 Task: In the sheet Budget Analysis ToolFont size of heading  18 Font style of dataoswald 'Font size of data '9 Alignment of headline & dataAlign center.   Fill color in heading, Red Font color of dataIn the sheet   Turbo Sales   book
Action: Mouse moved to (368, 371)
Screenshot: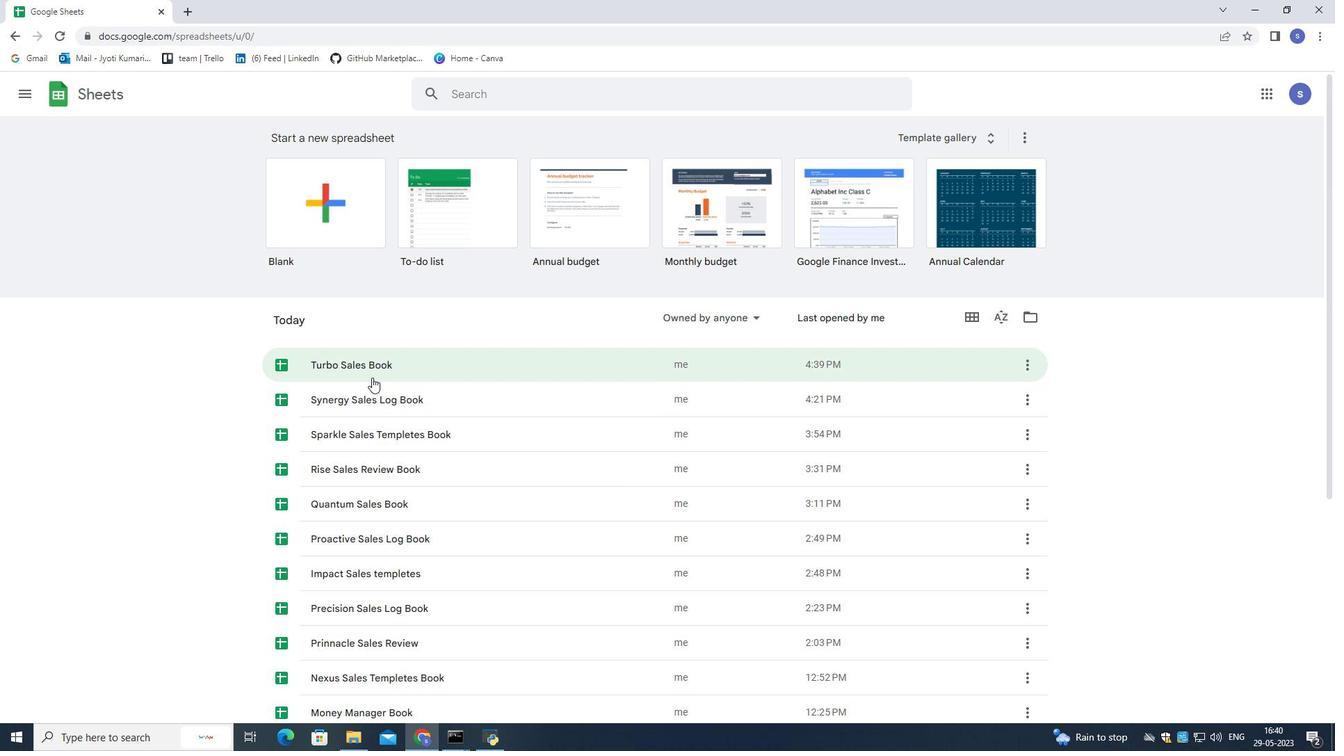 
Action: Mouse pressed left at (368, 371)
Screenshot: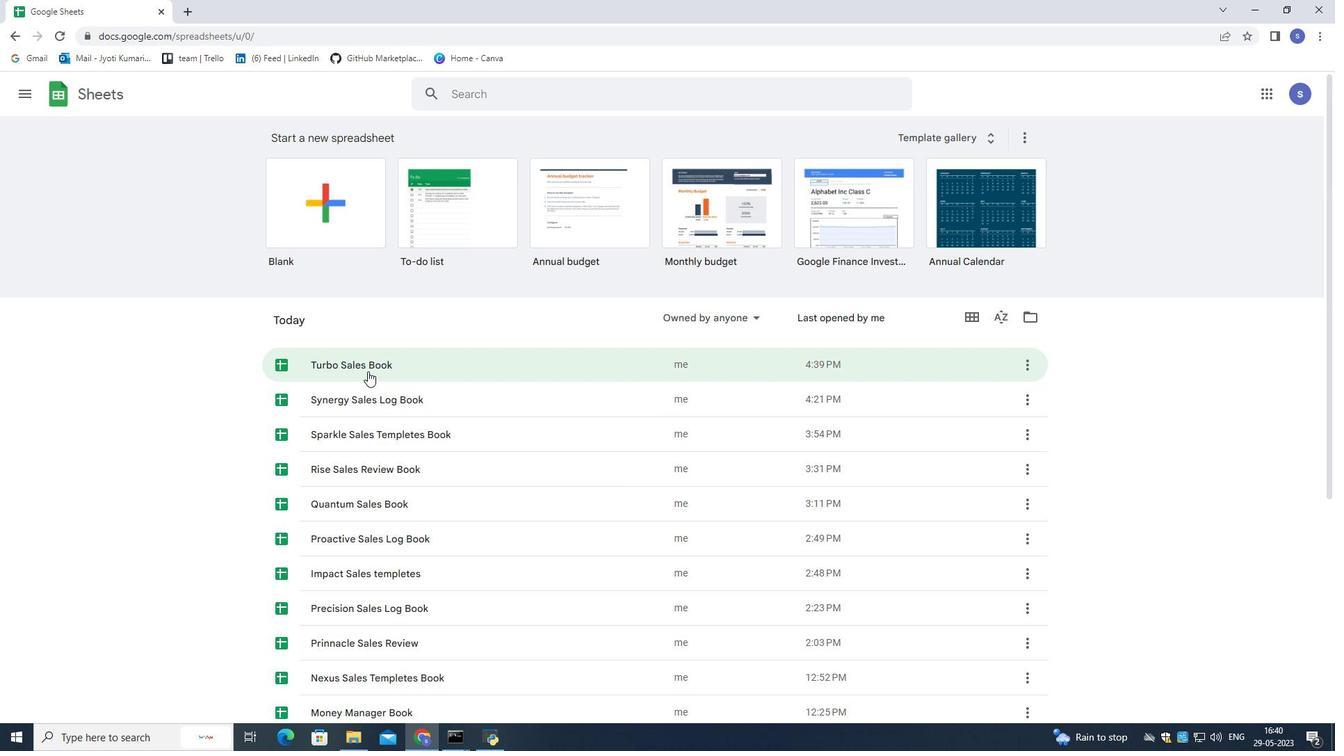 
Action: Mouse moved to (404, 196)
Screenshot: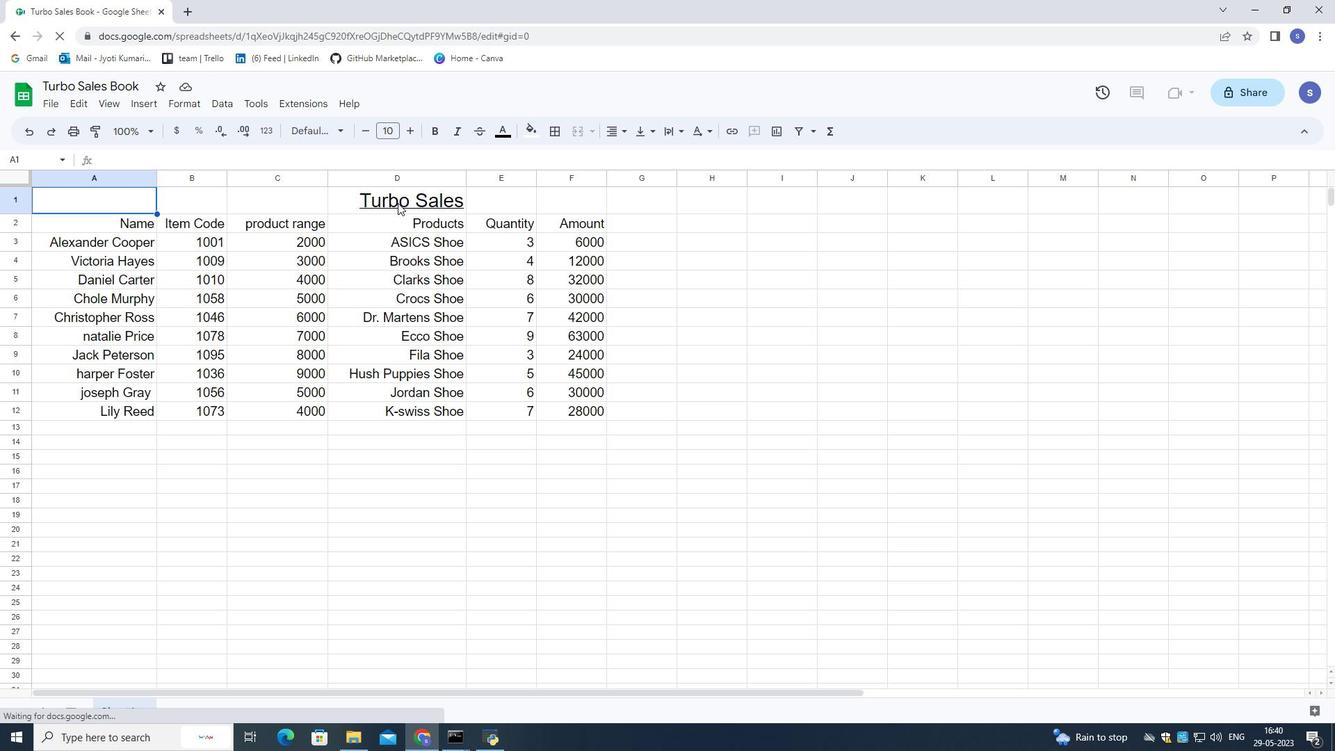 
Action: Mouse pressed left at (404, 196)
Screenshot: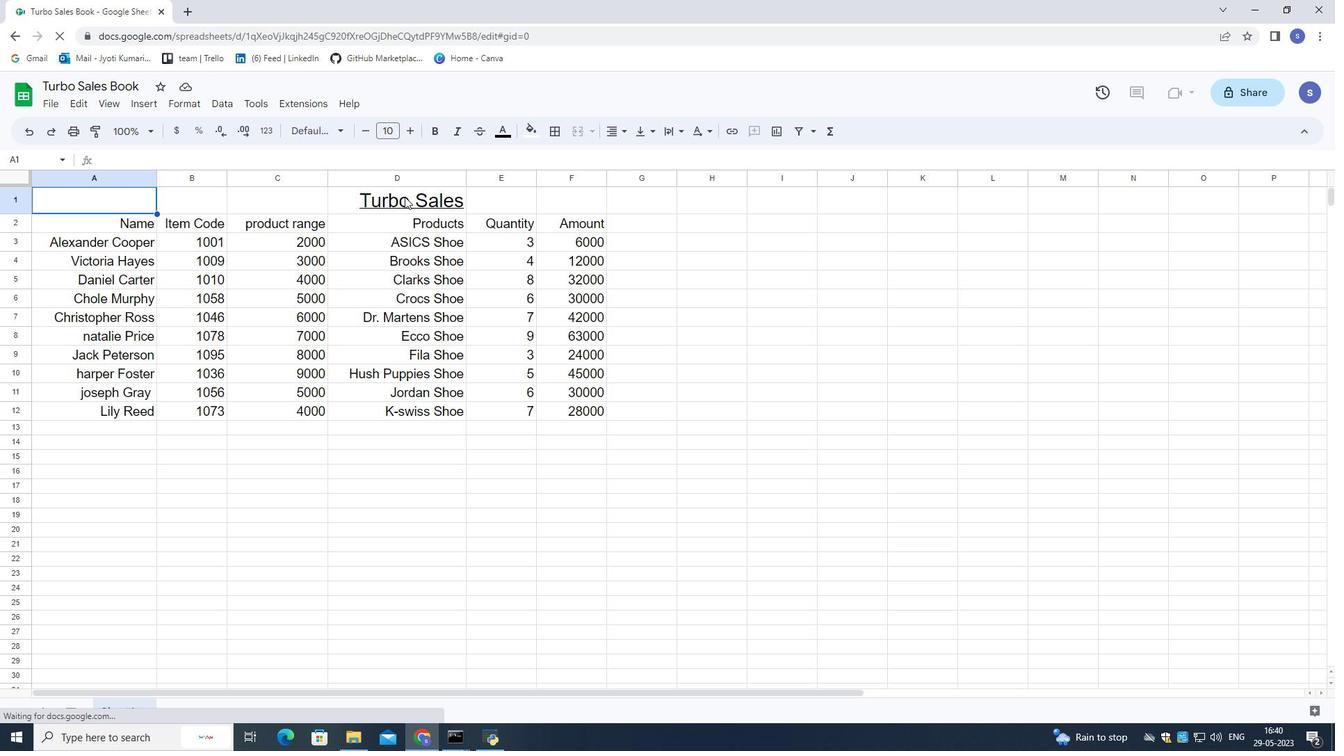 
Action: Mouse pressed left at (404, 196)
Screenshot: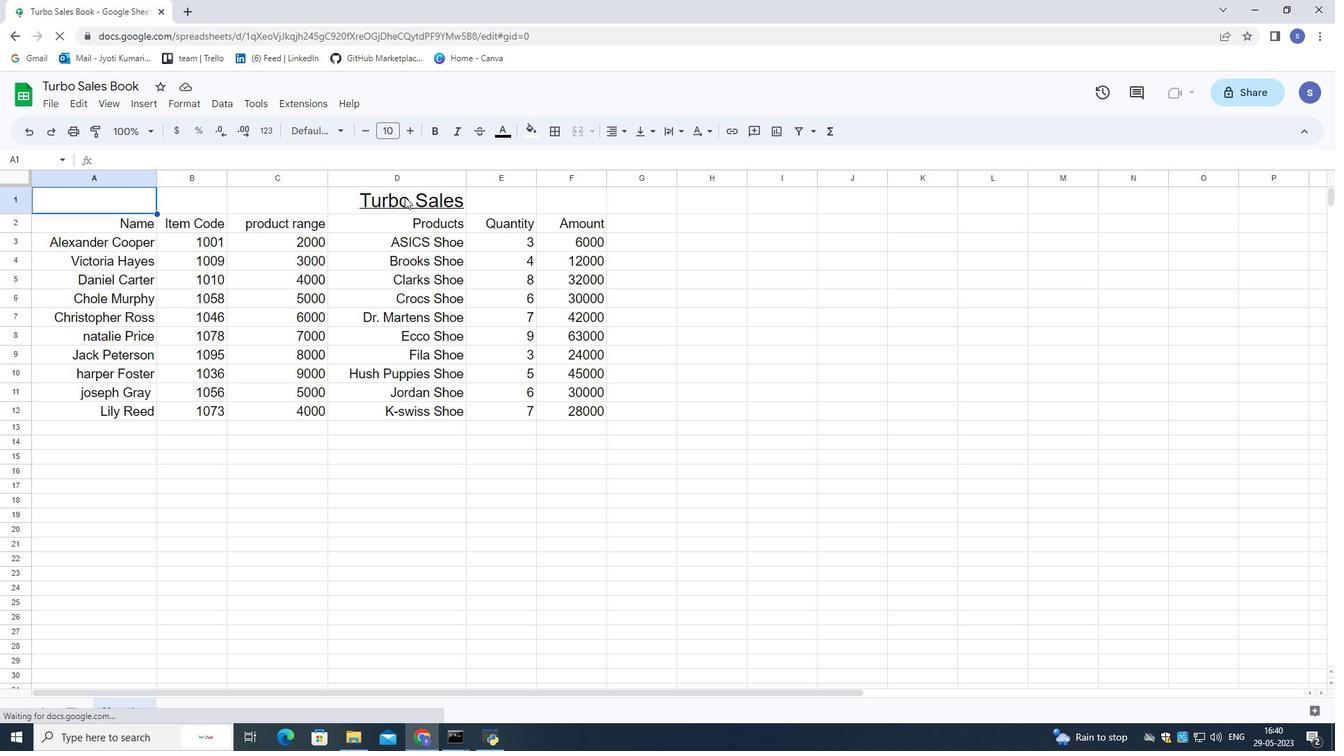 
Action: Mouse pressed left at (404, 196)
Screenshot: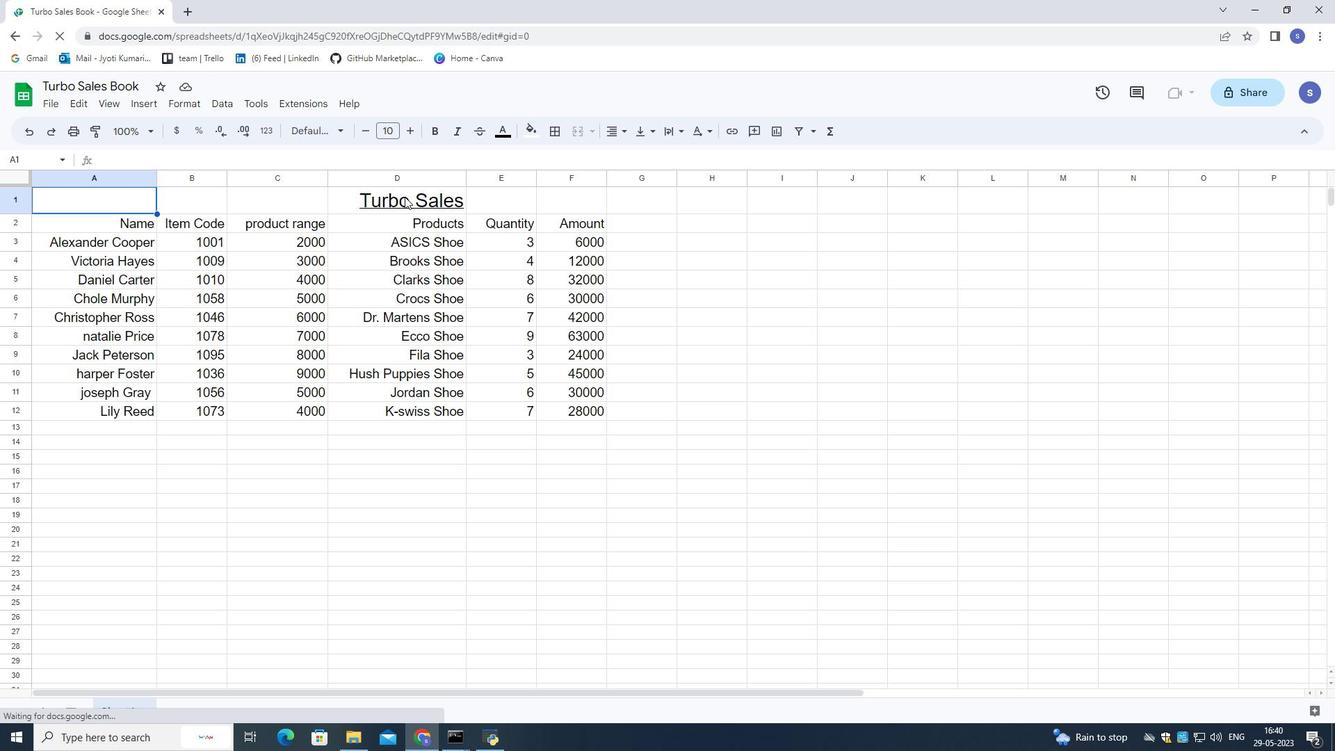 
Action: Mouse pressed left at (404, 196)
Screenshot: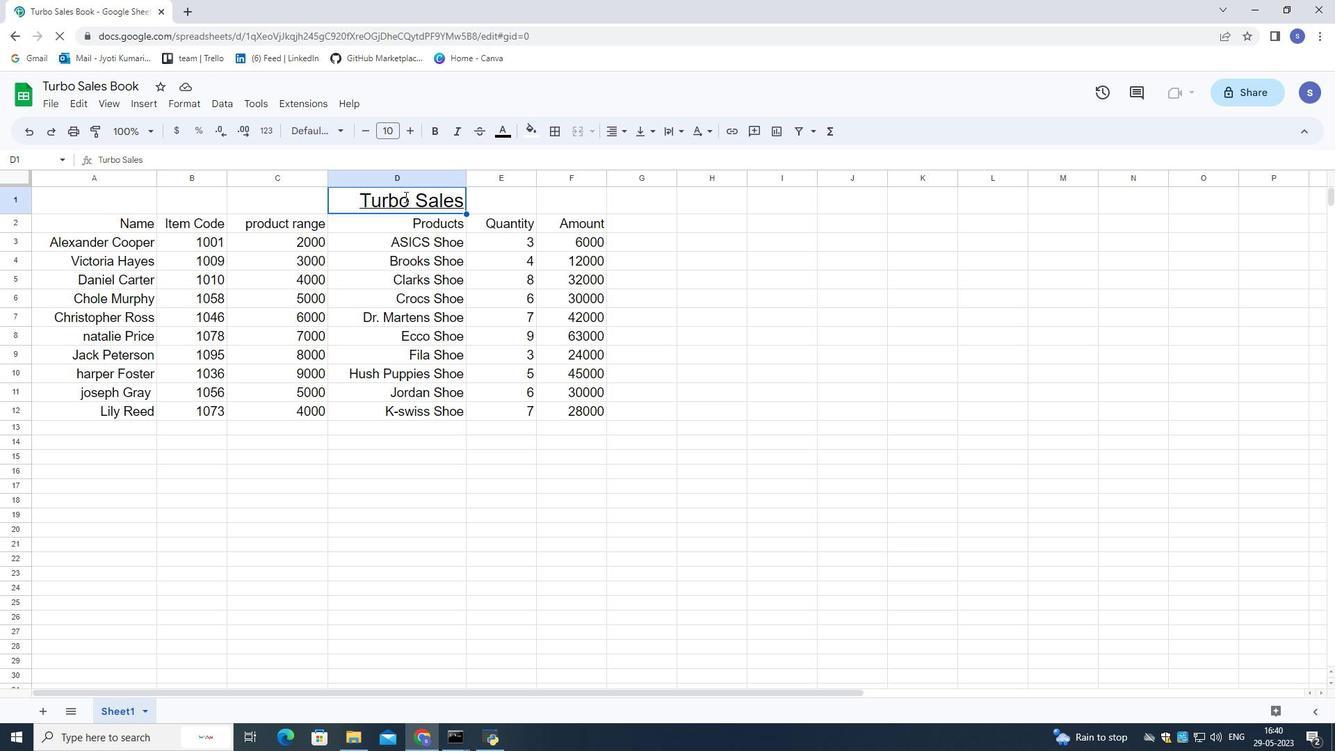 
Action: Mouse moved to (364, 126)
Screenshot: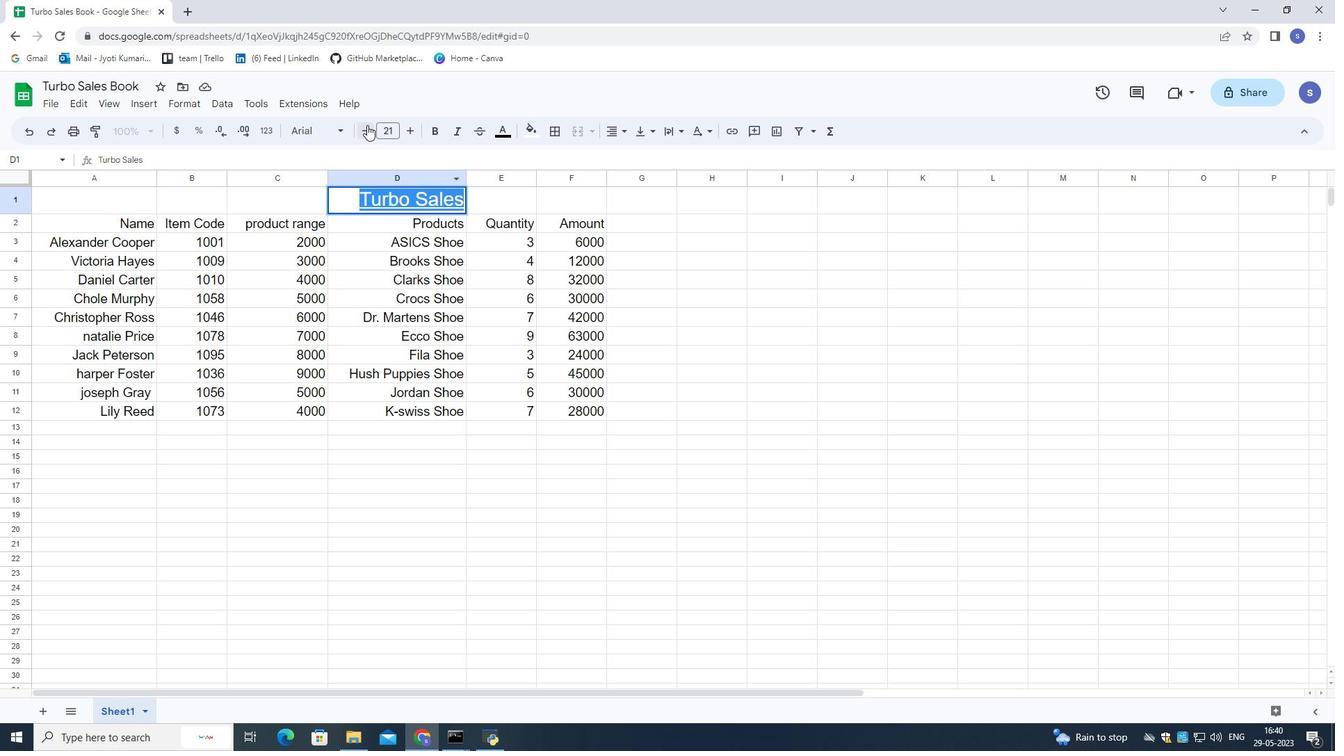 
Action: Mouse pressed left at (364, 126)
Screenshot: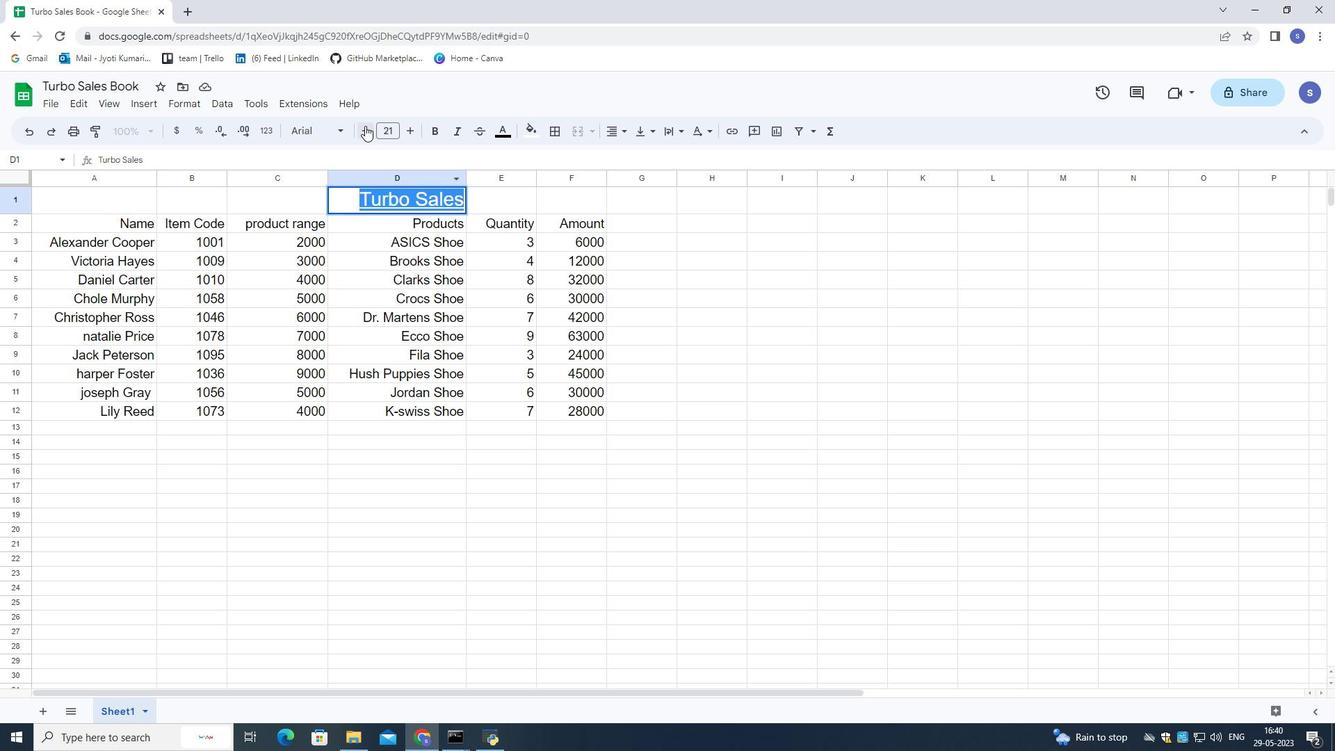 
Action: Mouse pressed left at (364, 126)
Screenshot: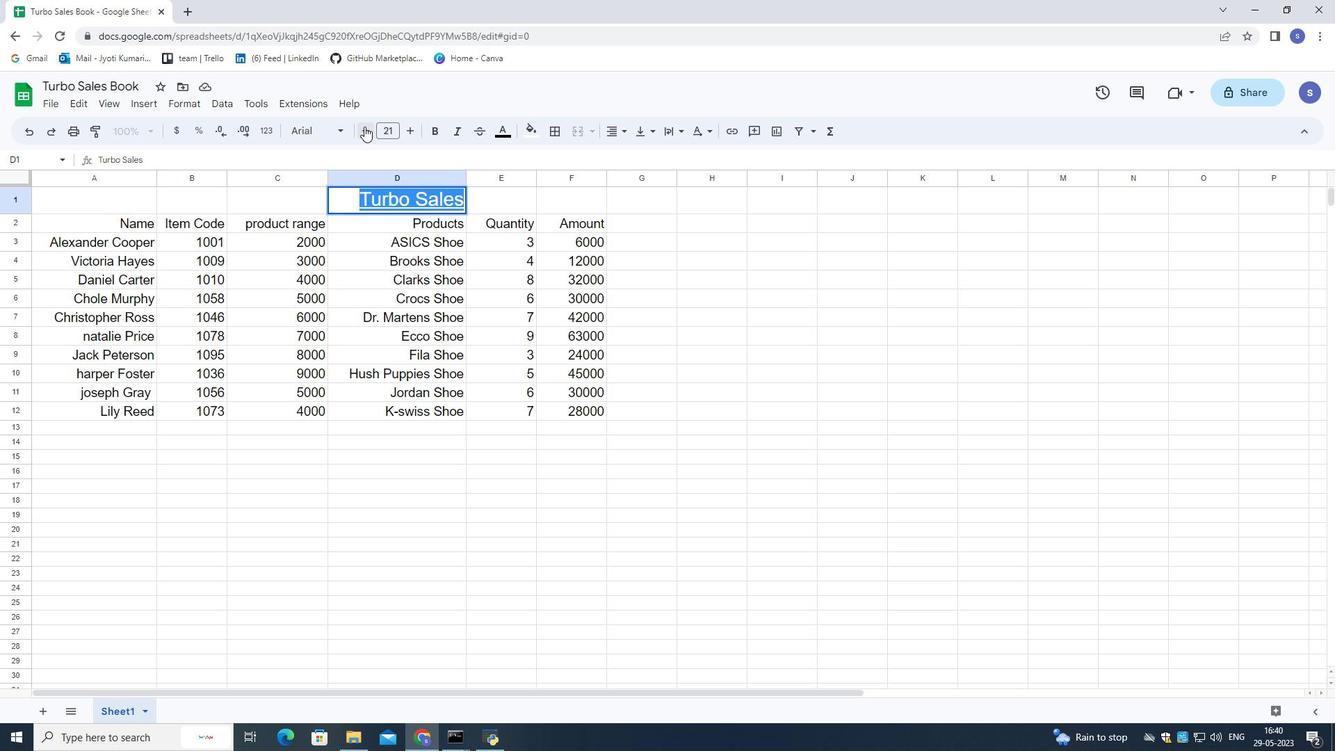 
Action: Mouse moved to (364, 127)
Screenshot: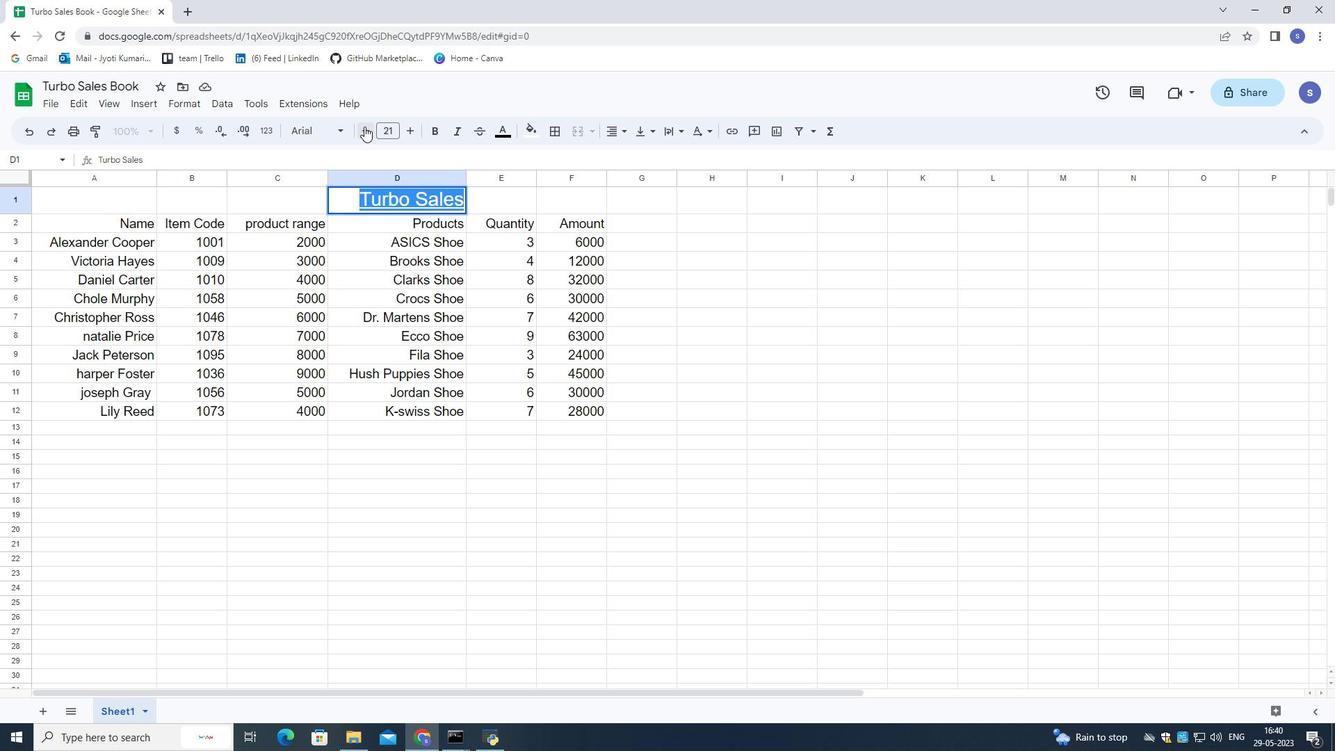 
Action: Mouse pressed left at (364, 127)
Screenshot: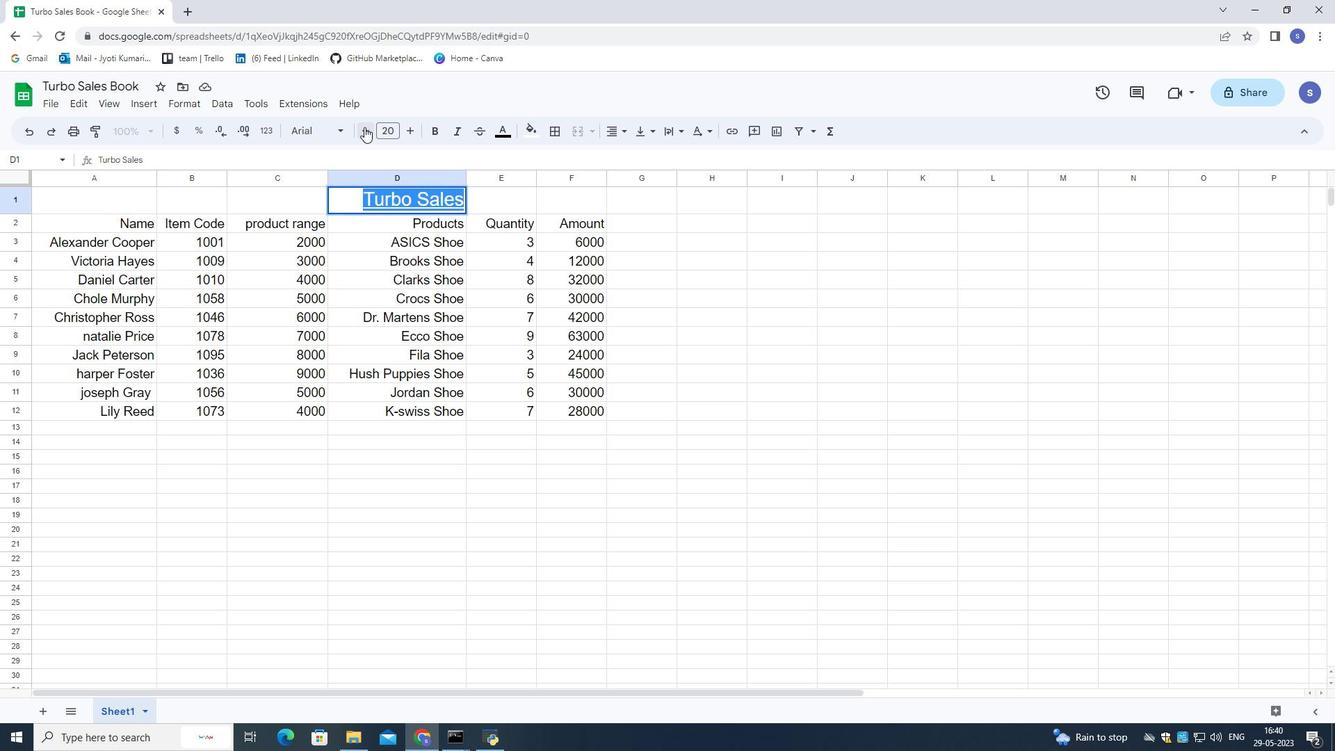
Action: Mouse moved to (364, 127)
Screenshot: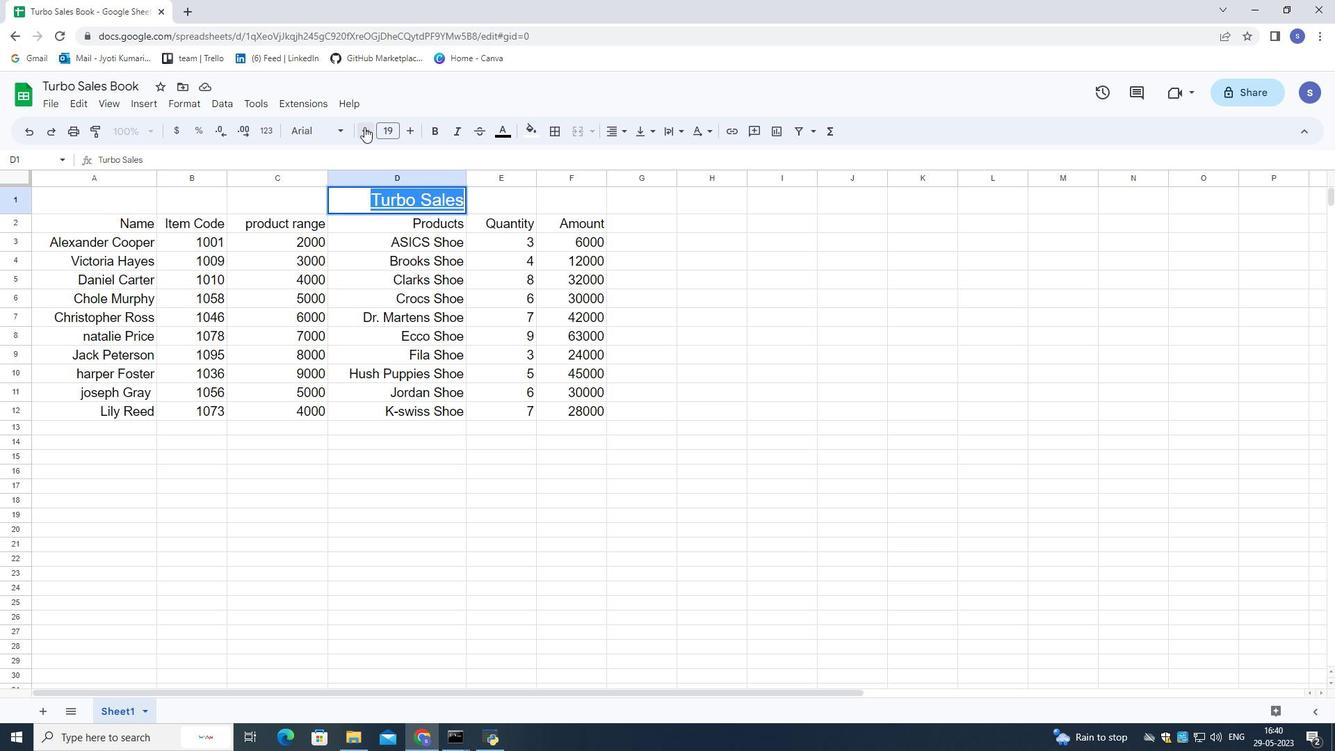 
Action: Mouse pressed left at (364, 127)
Screenshot: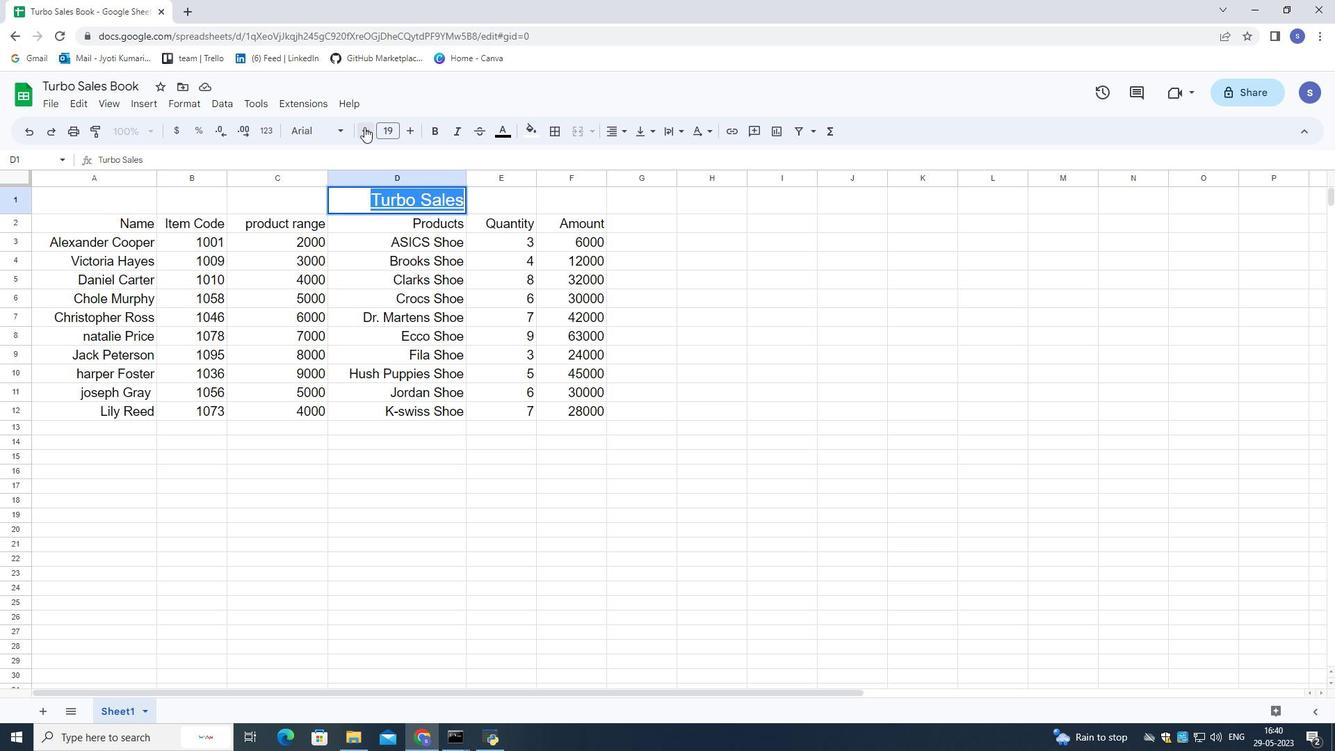 
Action: Mouse moved to (331, 126)
Screenshot: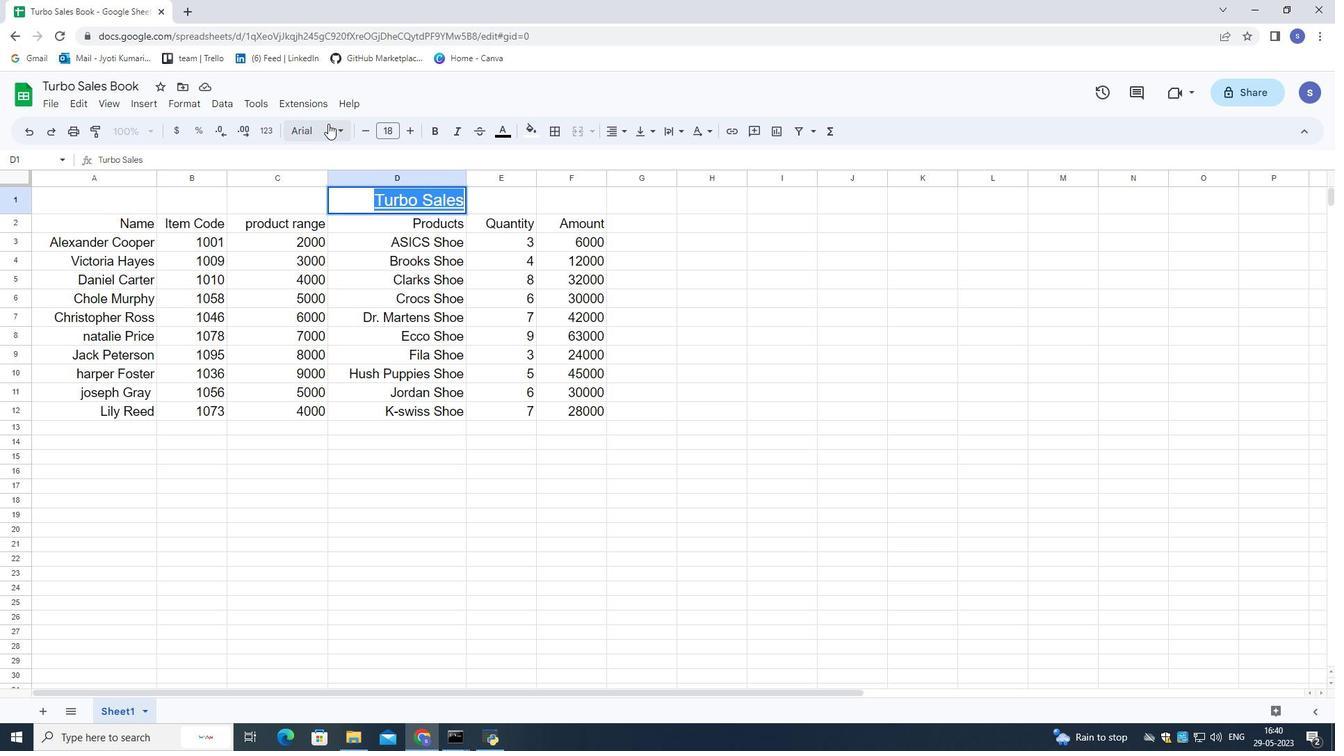 
Action: Mouse pressed left at (331, 126)
Screenshot: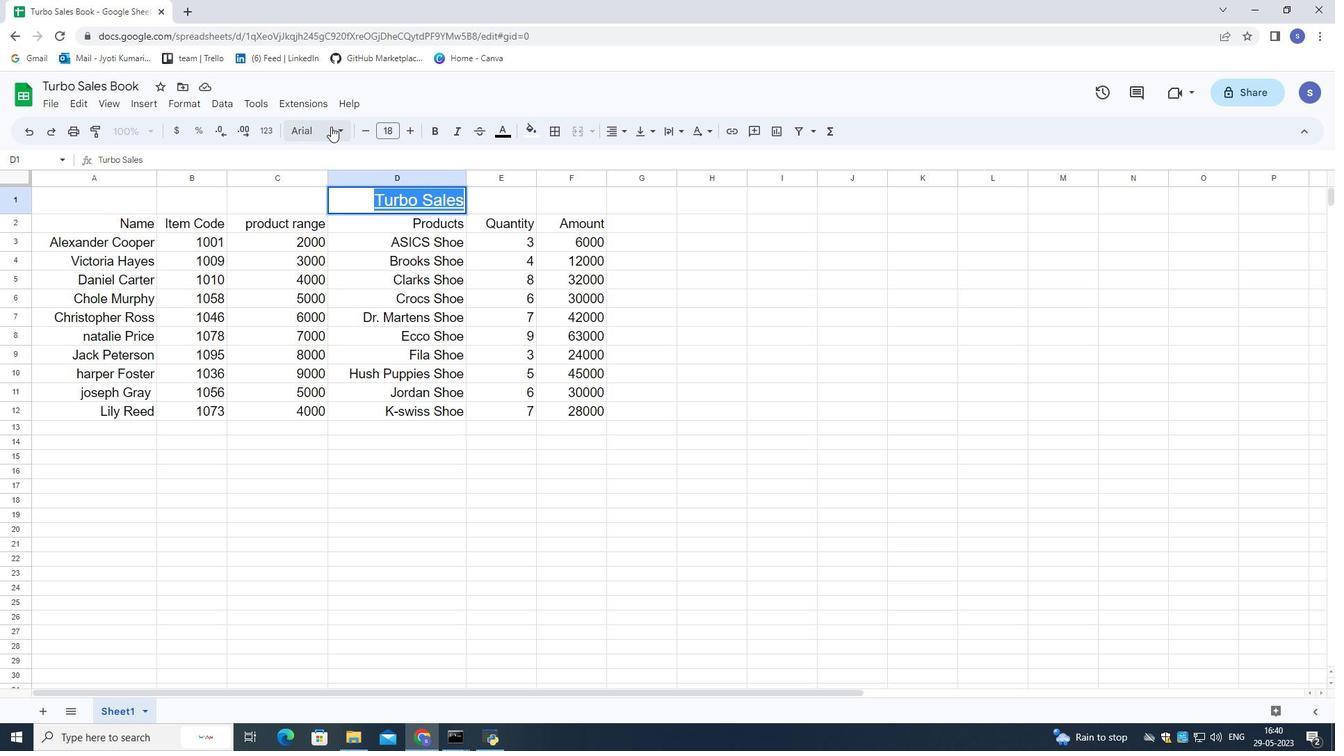
Action: Mouse moved to (526, 270)
Screenshot: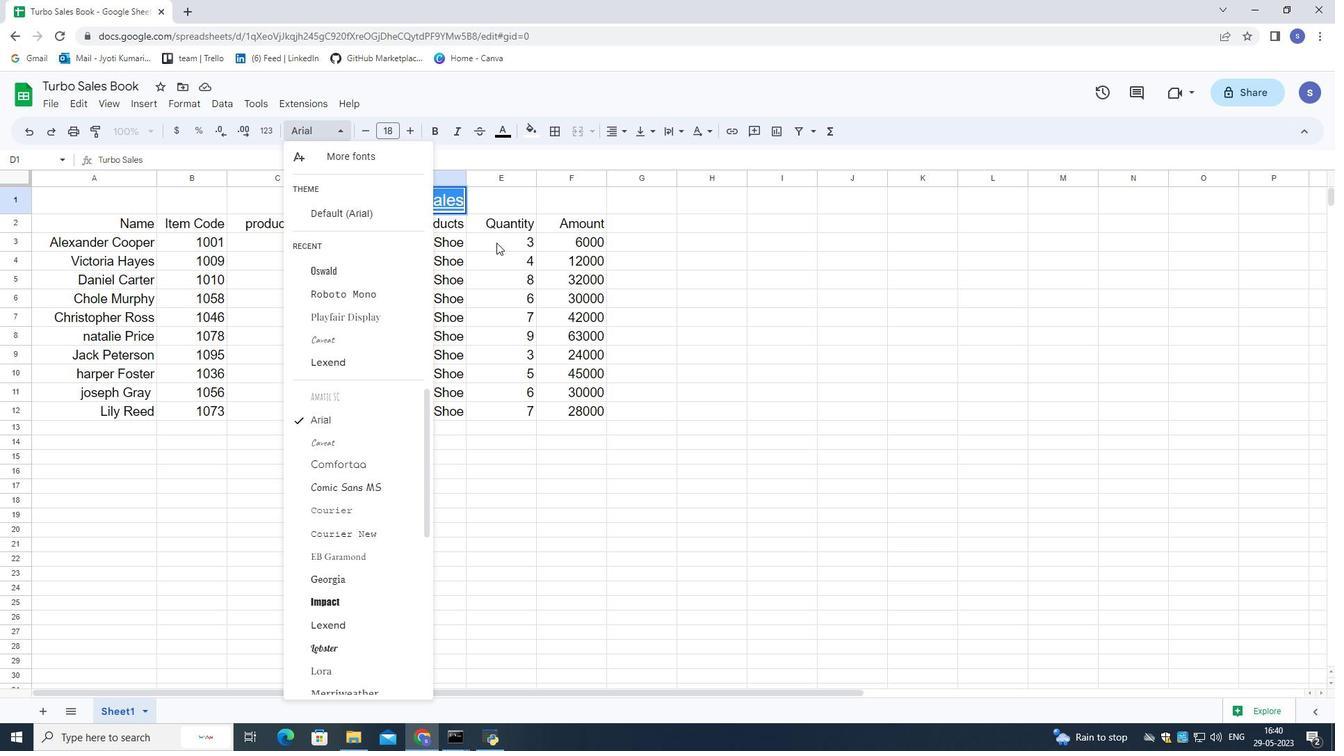 
Action: Mouse pressed left at (526, 270)
Screenshot: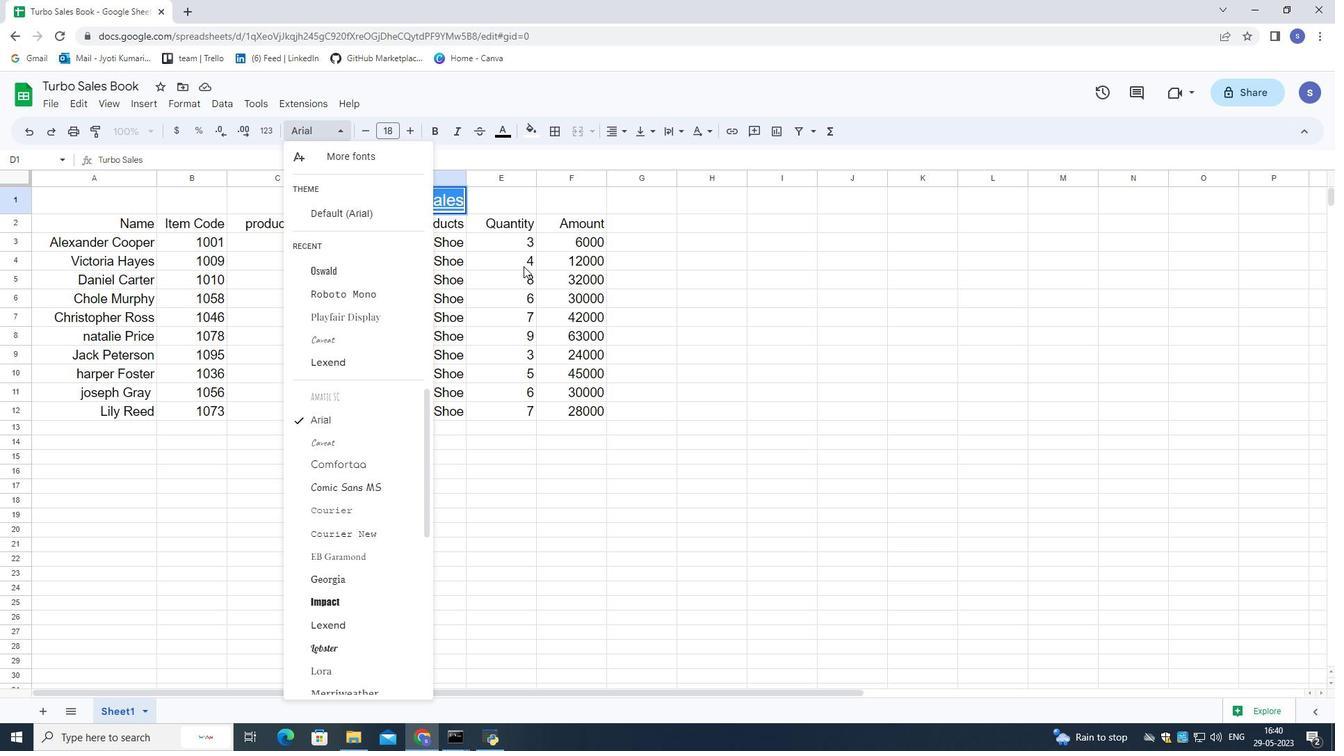 
Action: Mouse moved to (74, 220)
Screenshot: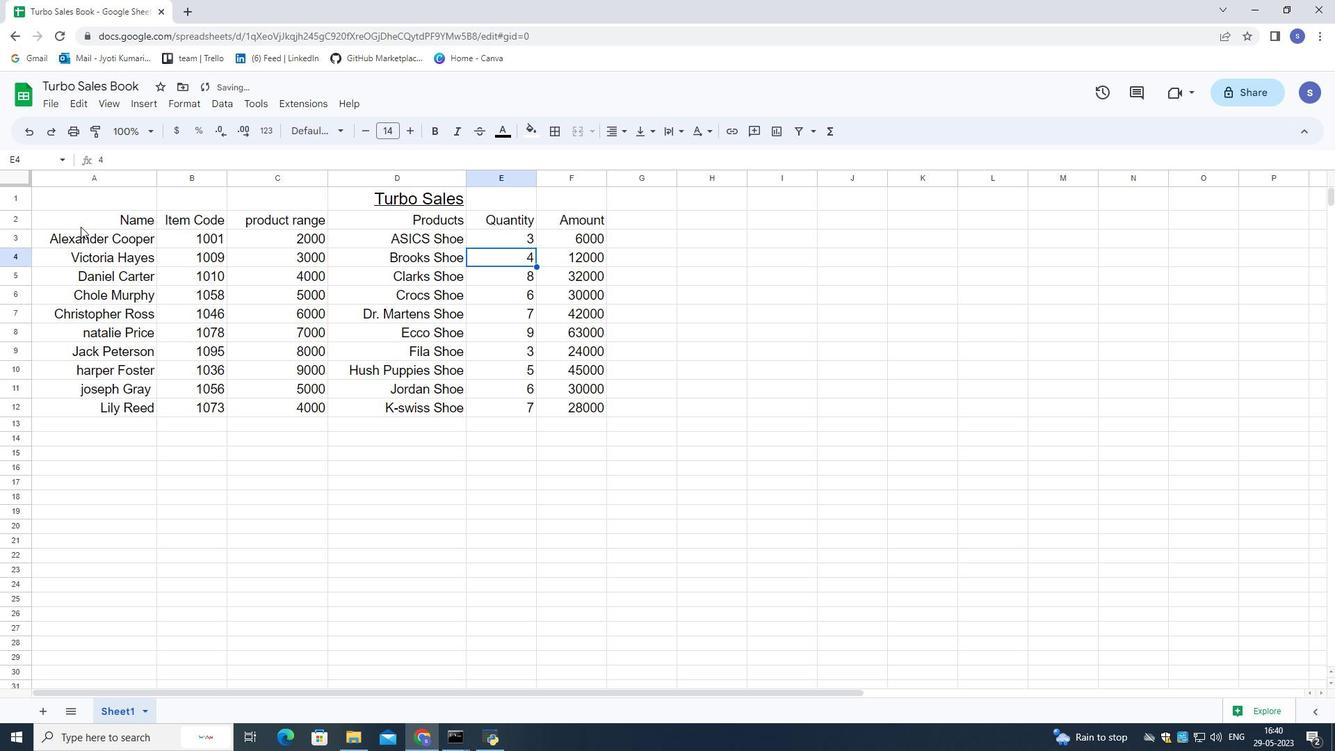 
Action: Mouse pressed left at (74, 220)
Screenshot: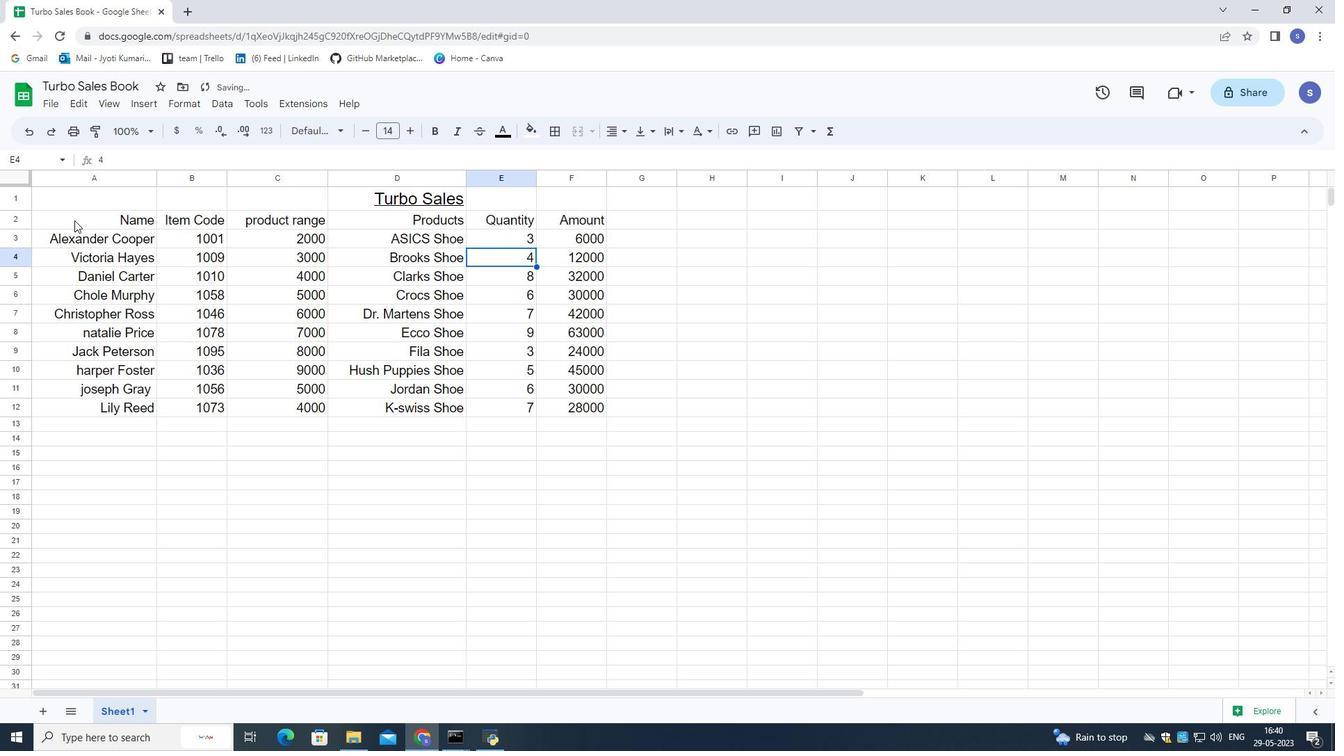 
Action: Mouse moved to (315, 133)
Screenshot: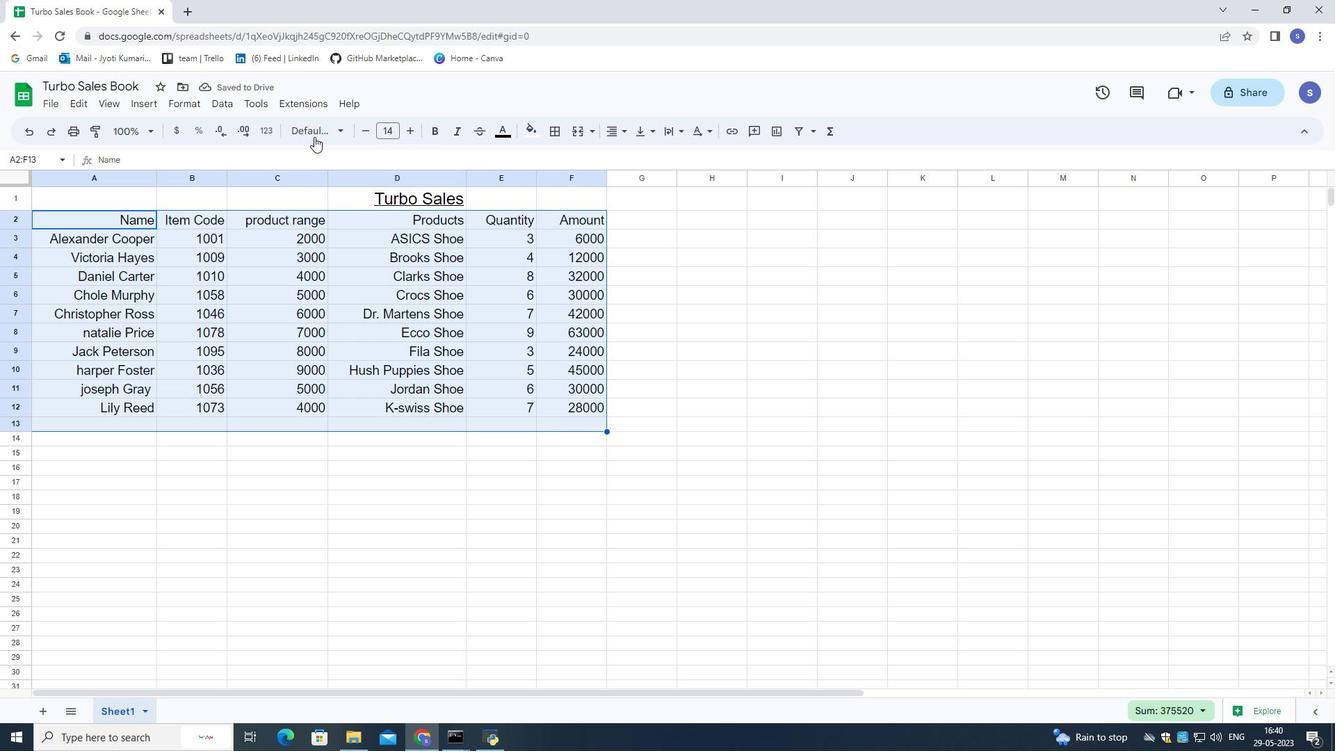 
Action: Mouse pressed left at (315, 133)
Screenshot: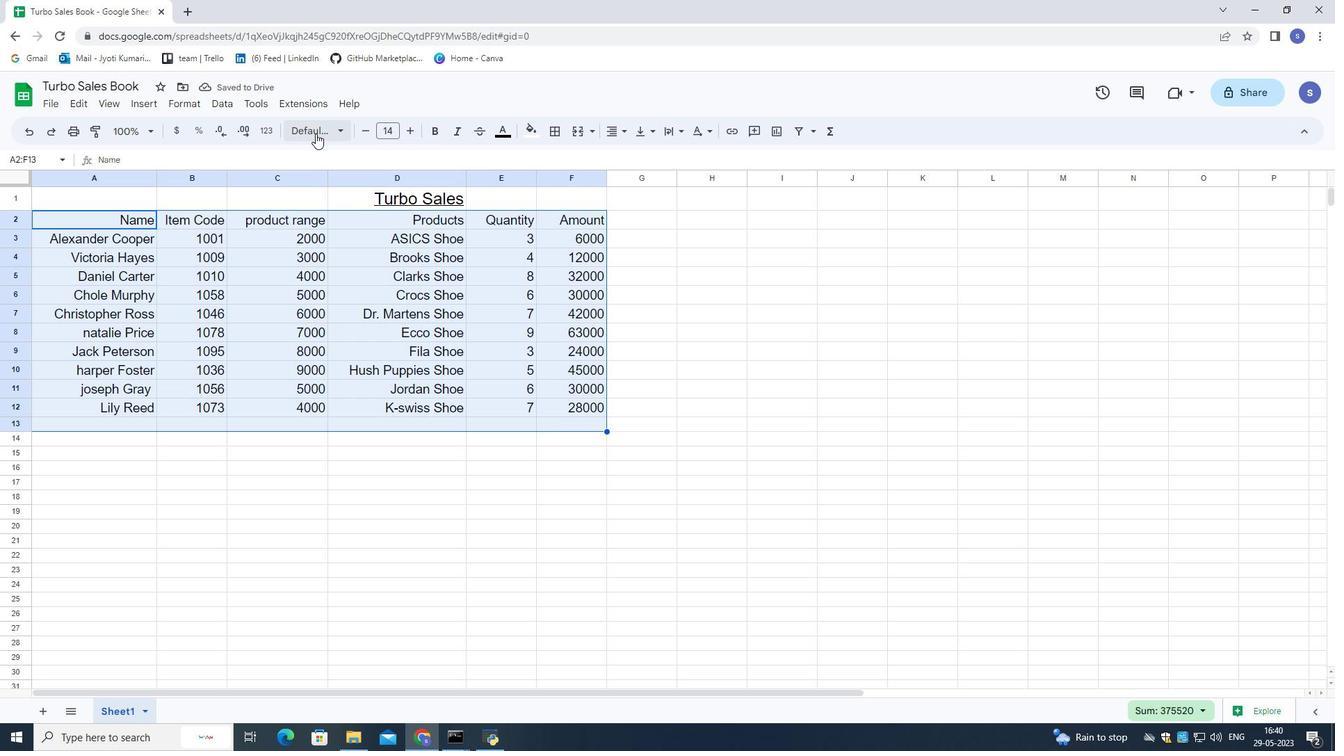 
Action: Mouse moved to (337, 267)
Screenshot: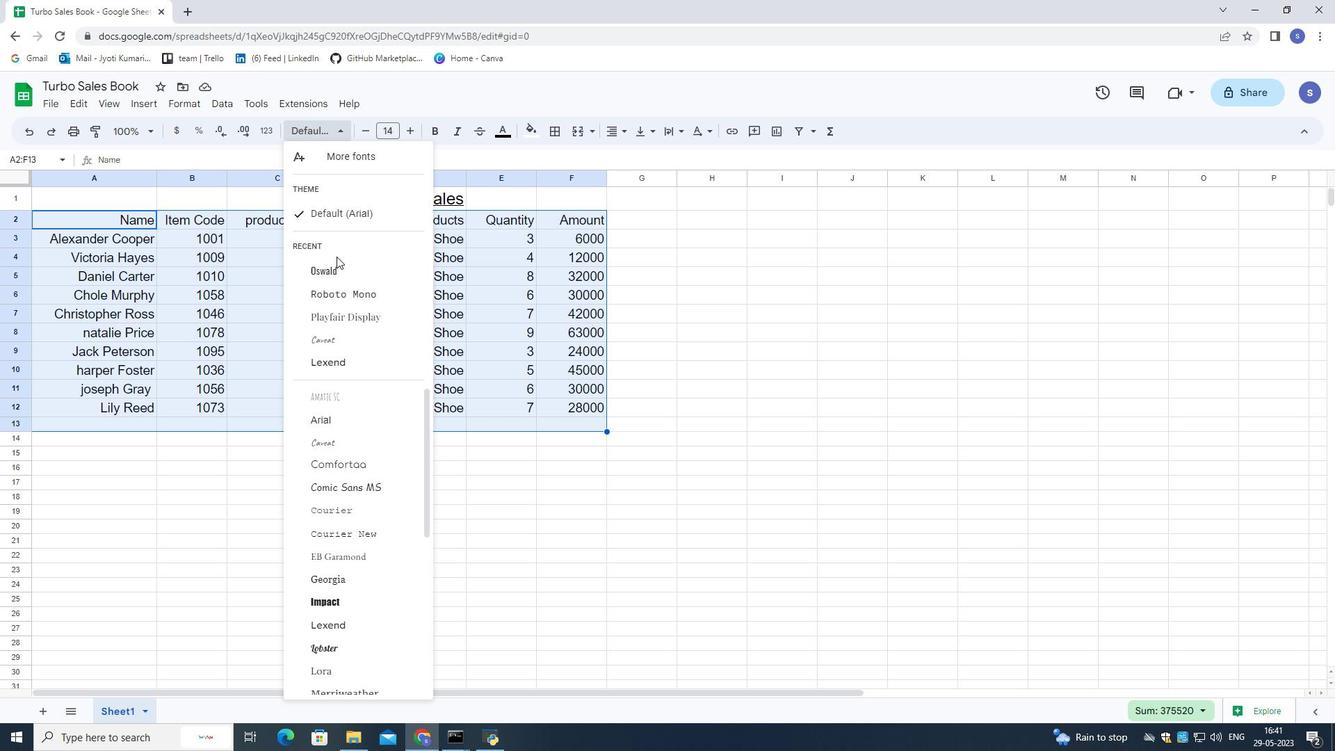 
Action: Mouse pressed left at (337, 267)
Screenshot: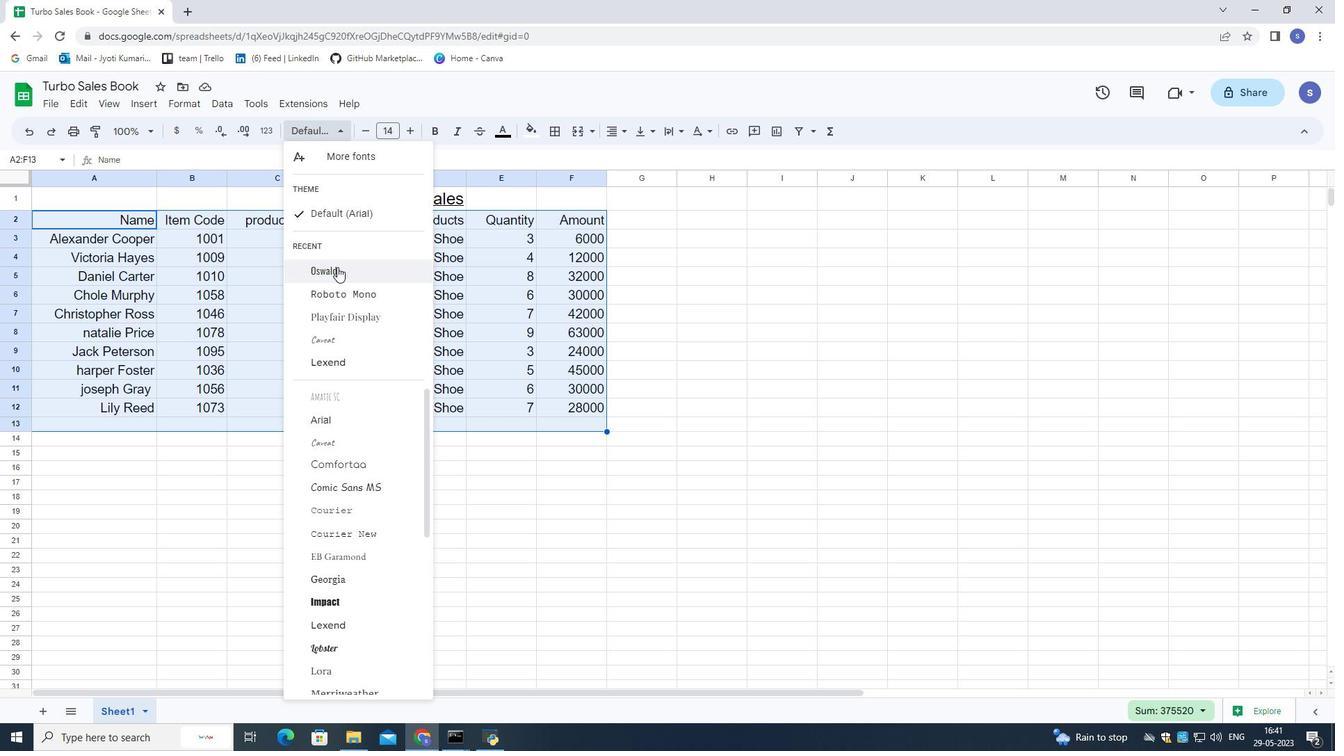 
Action: Mouse moved to (358, 132)
Screenshot: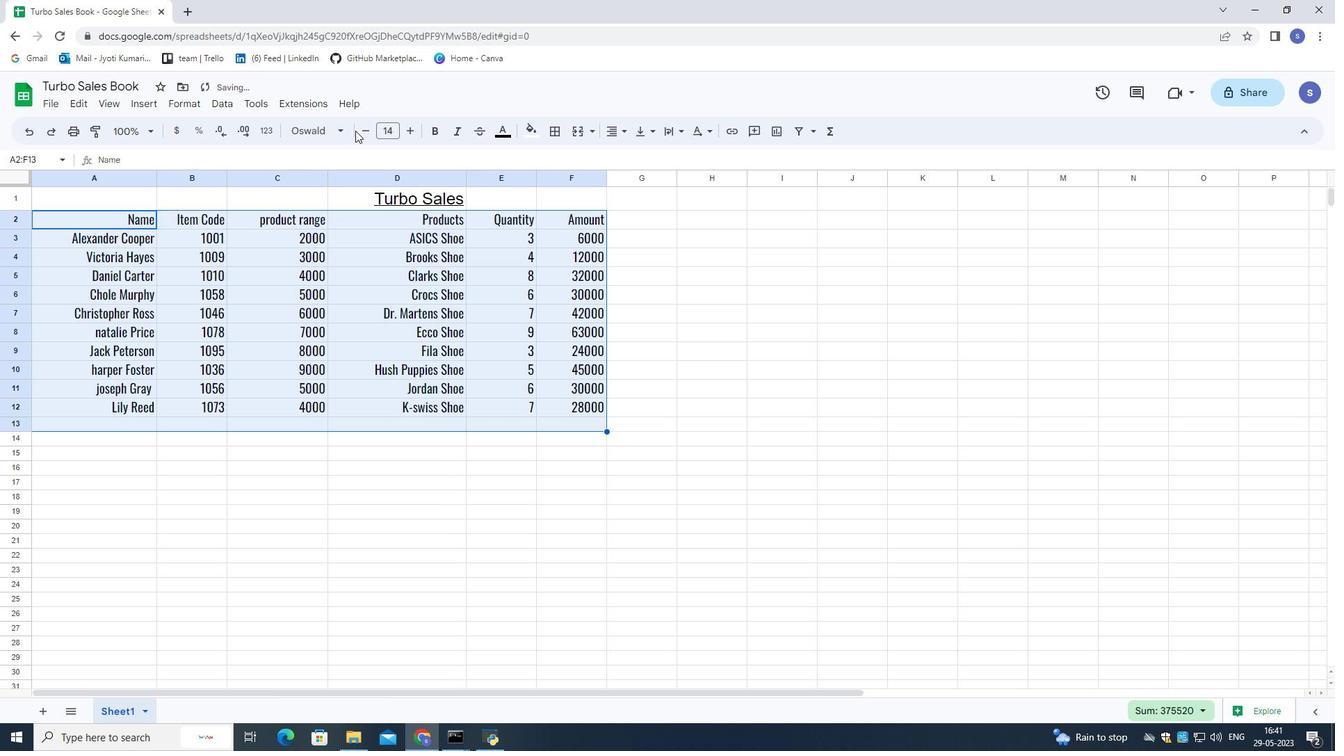 
Action: Mouse pressed left at (358, 132)
Screenshot: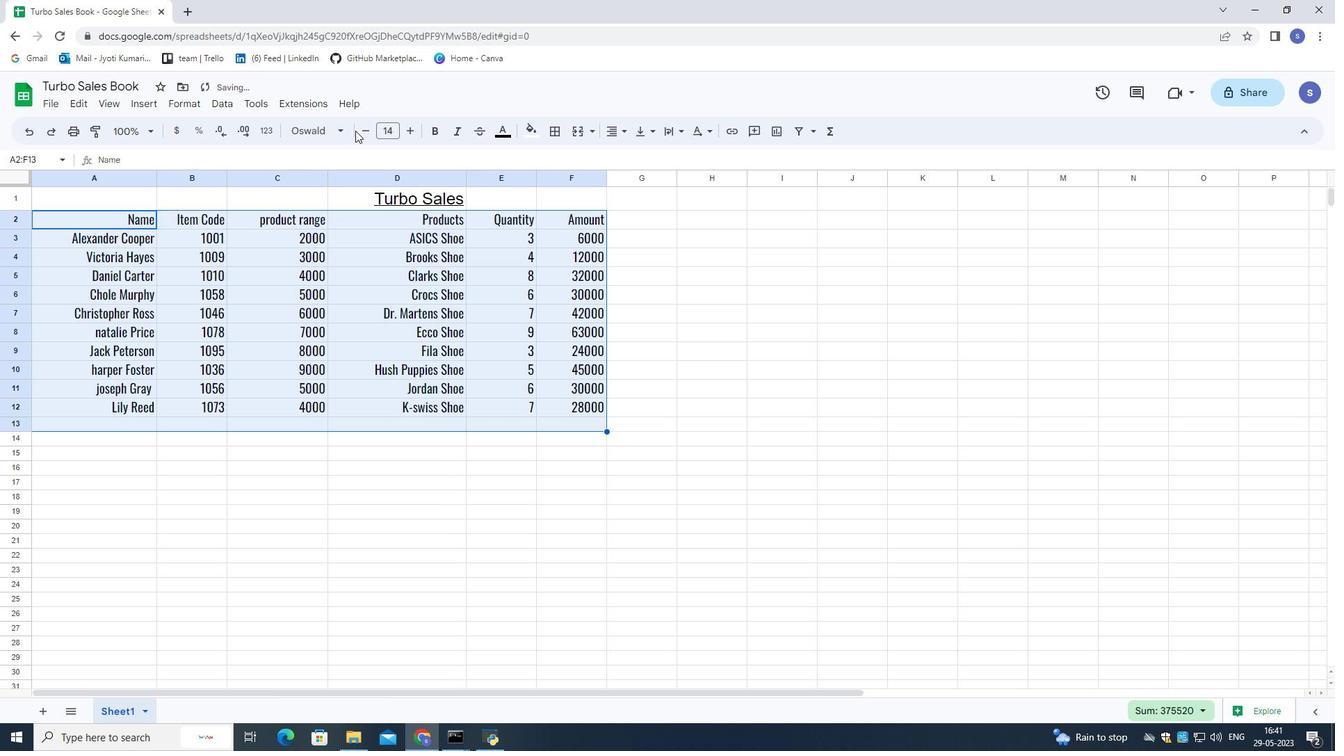 
Action: Mouse pressed left at (358, 132)
Screenshot: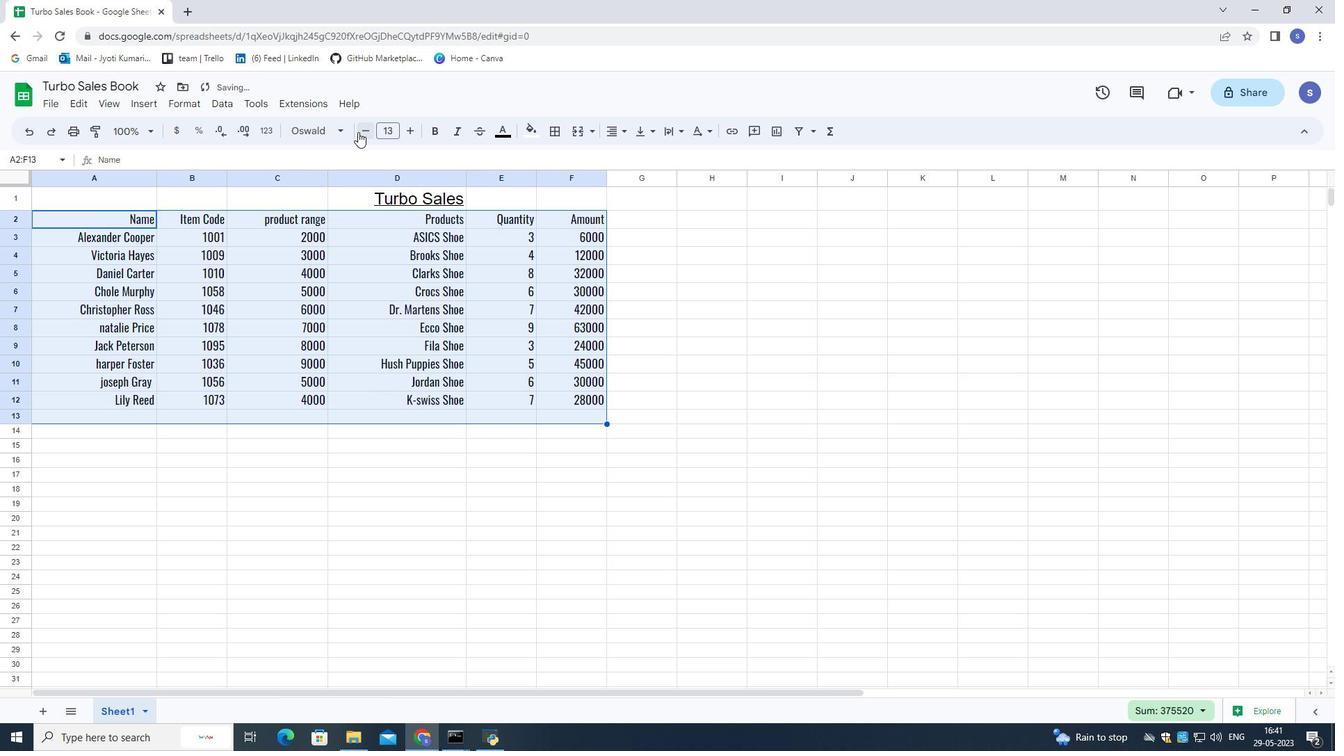 
Action: Mouse pressed left at (358, 132)
Screenshot: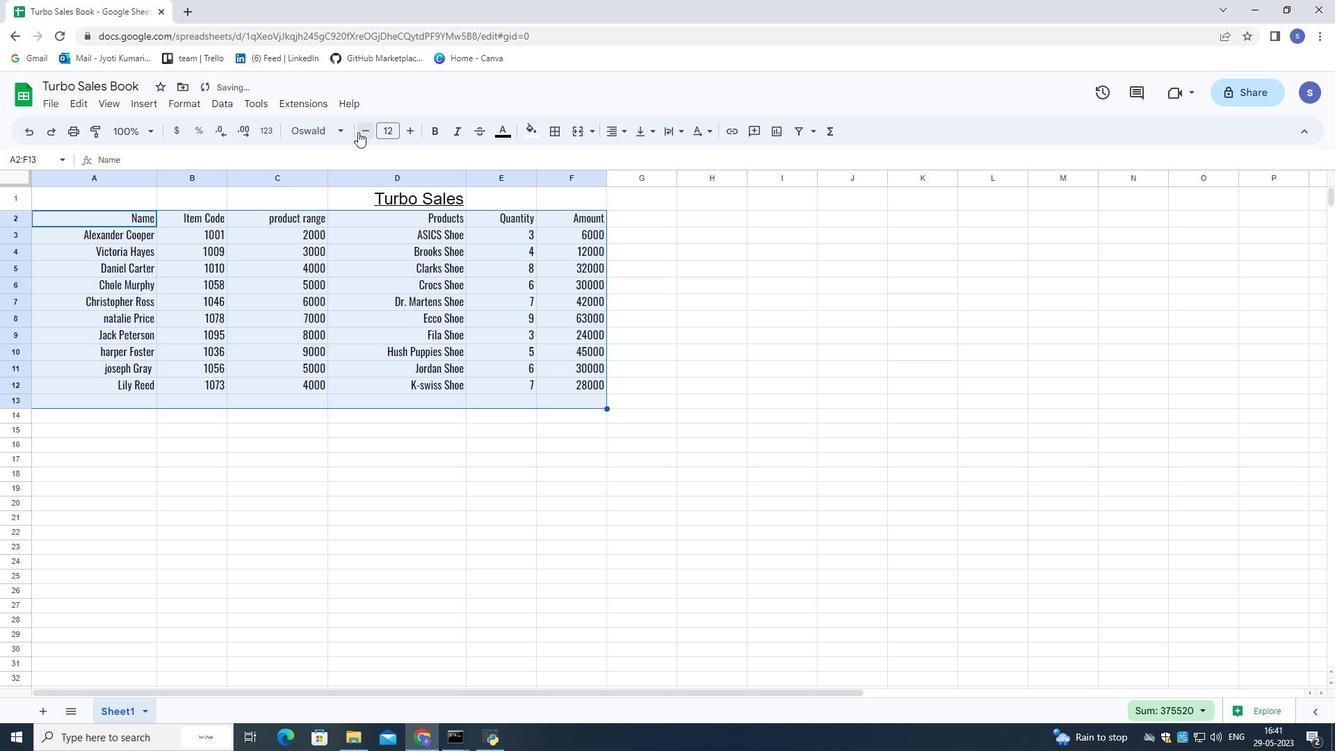 
Action: Mouse pressed left at (358, 132)
Screenshot: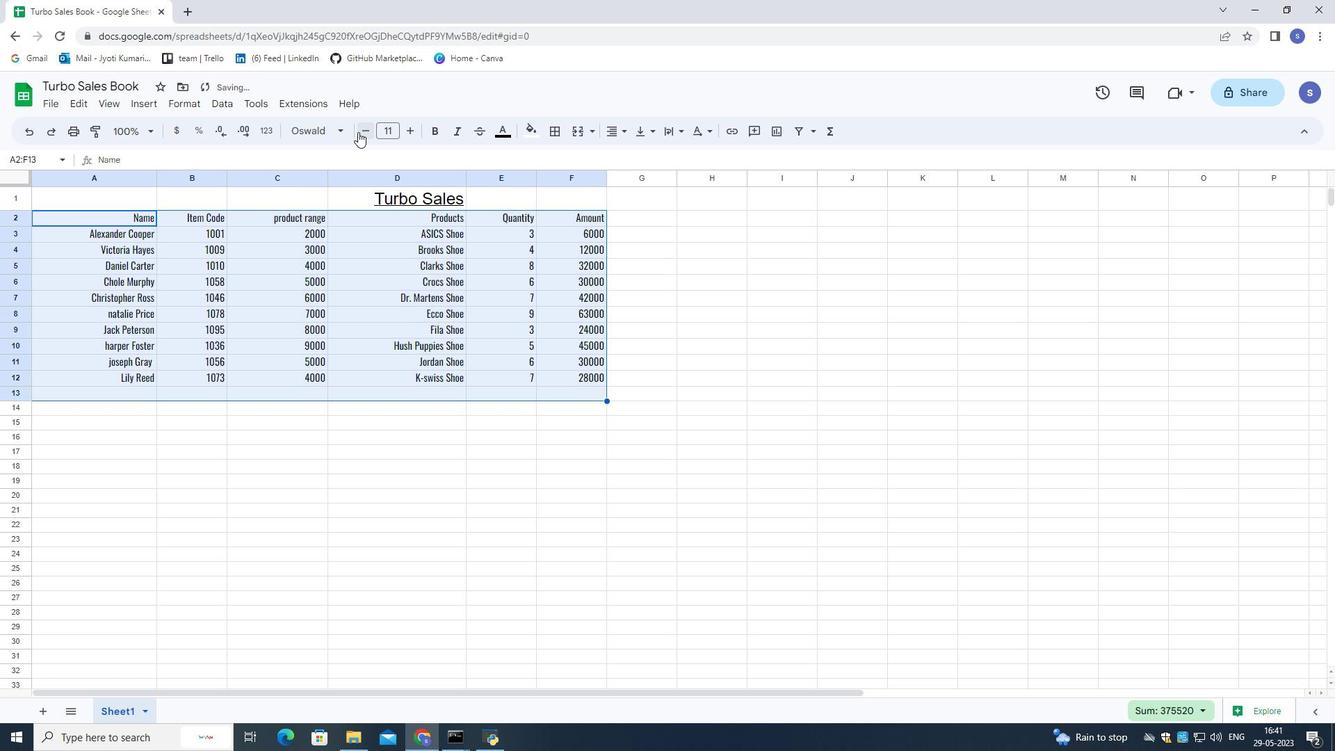 
Action: Mouse pressed left at (358, 132)
Screenshot: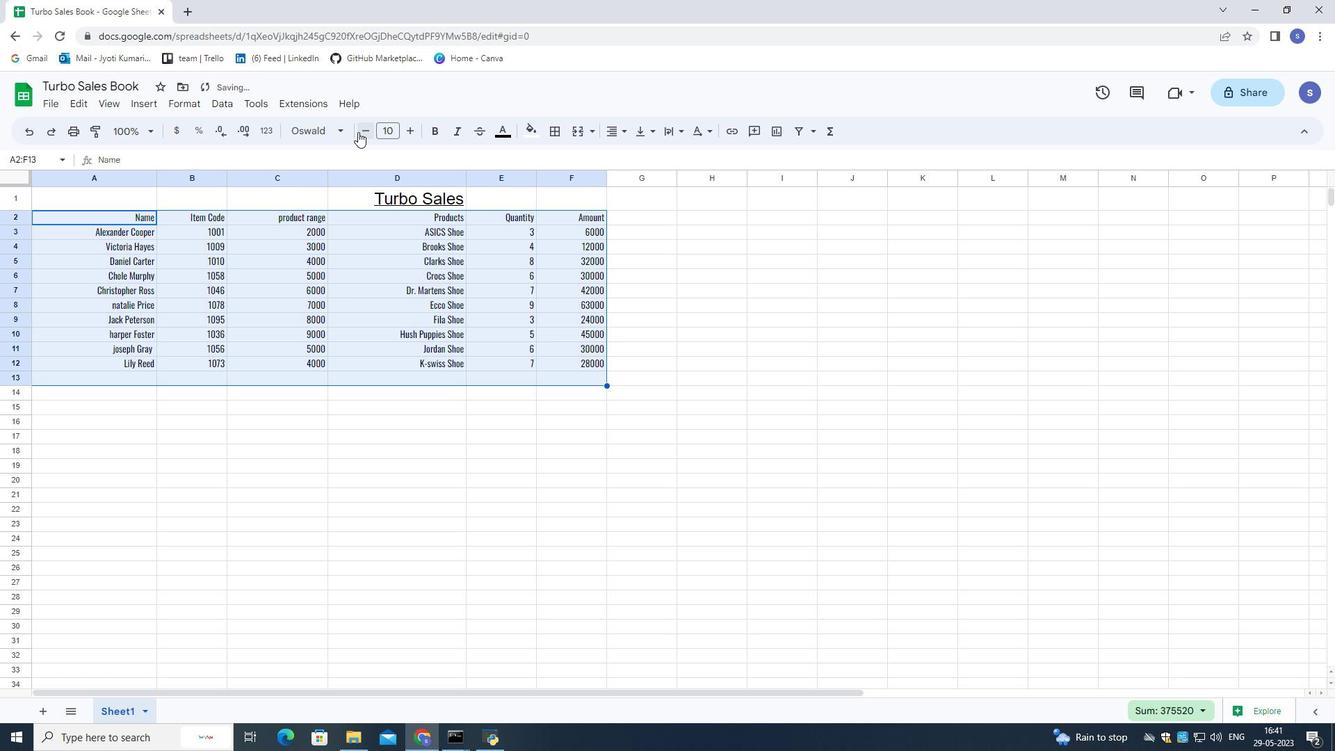 
Action: Mouse moved to (217, 429)
Screenshot: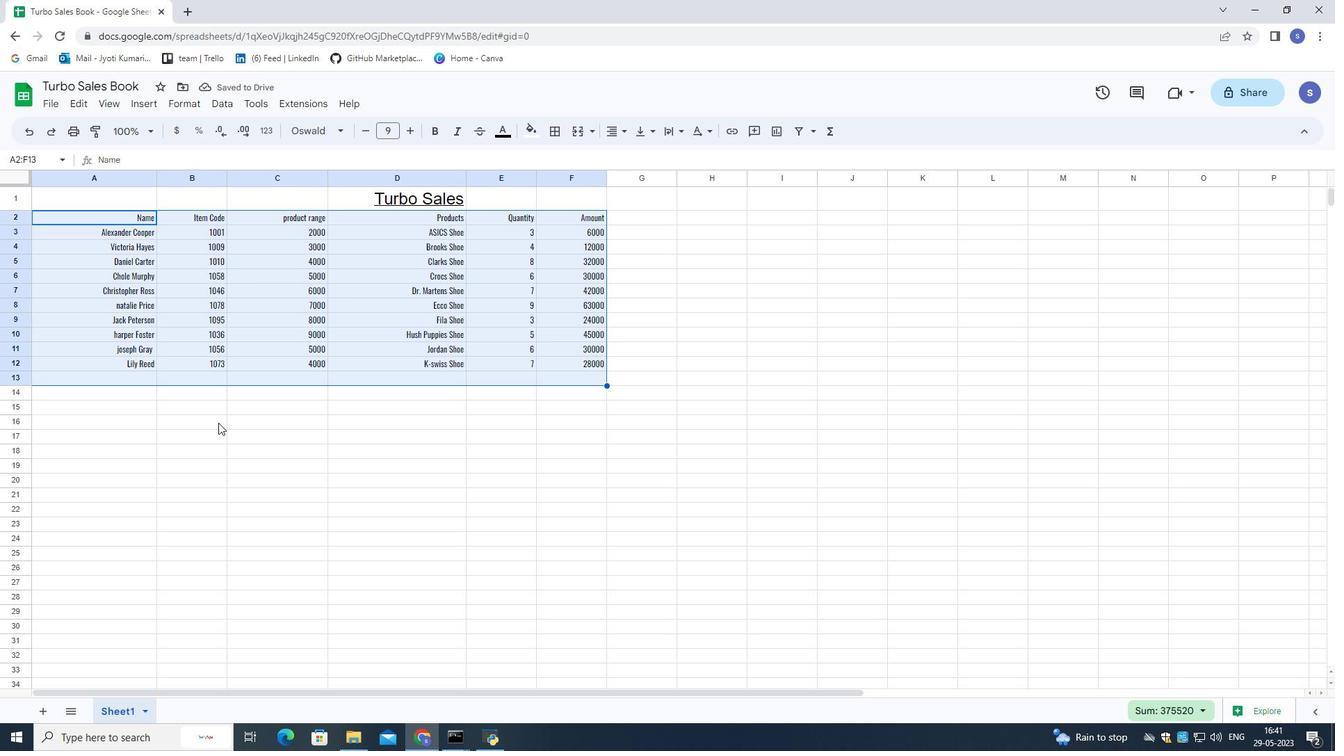 
Action: Mouse pressed left at (217, 429)
Screenshot: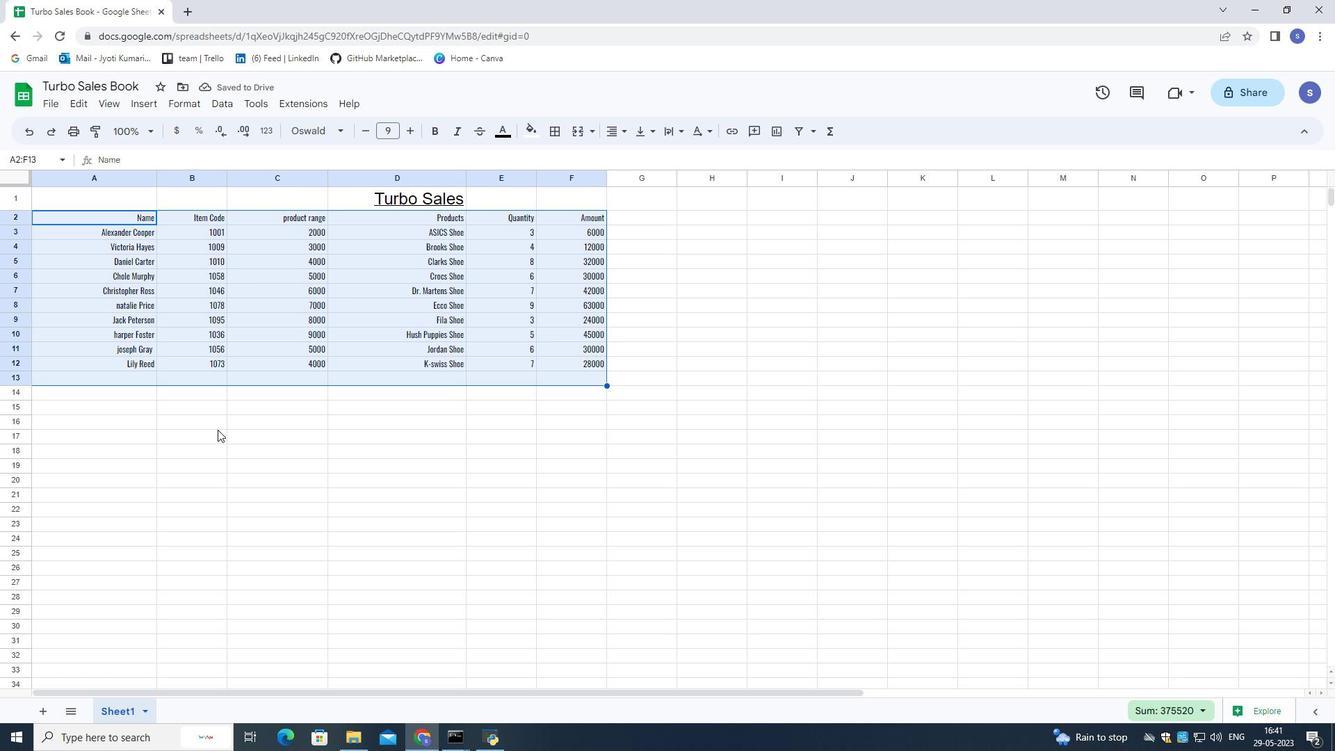
Action: Mouse moved to (59, 198)
Screenshot: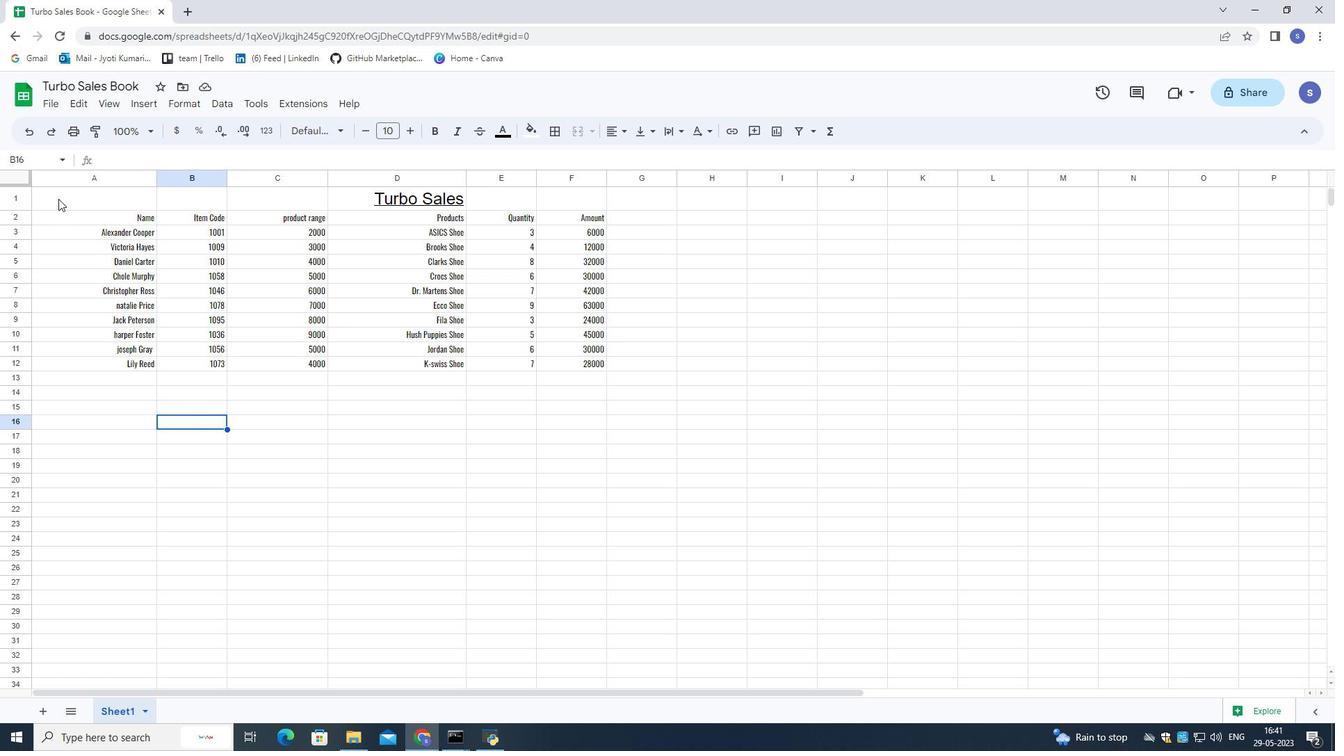 
Action: Mouse pressed left at (59, 198)
Screenshot: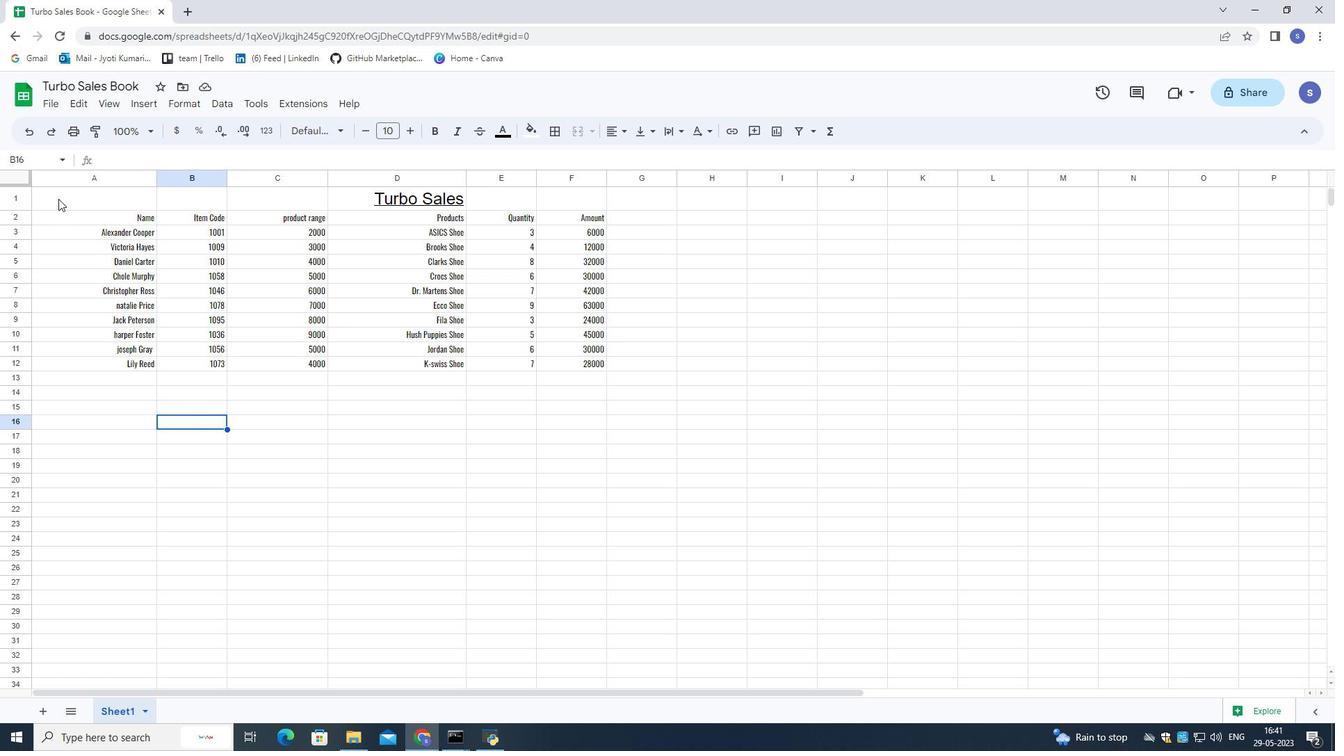 
Action: Mouse moved to (610, 133)
Screenshot: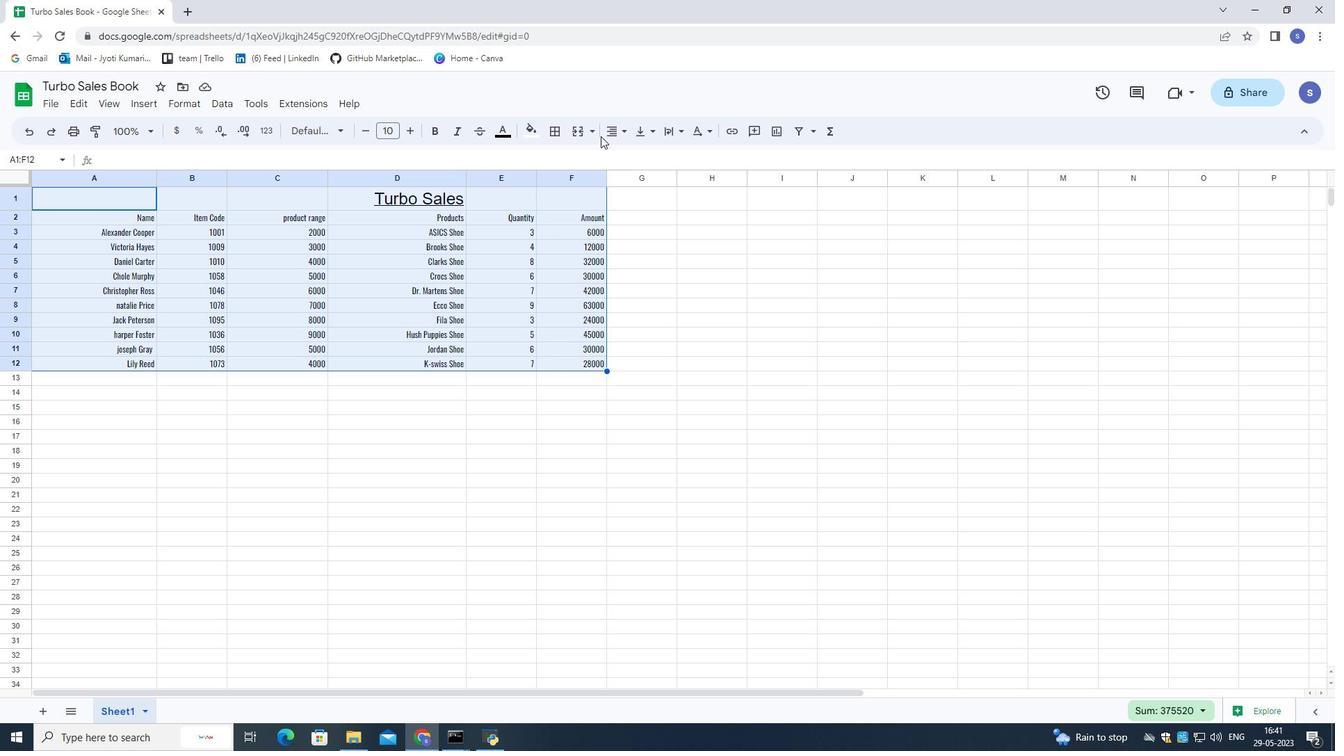 
Action: Mouse pressed left at (610, 133)
Screenshot: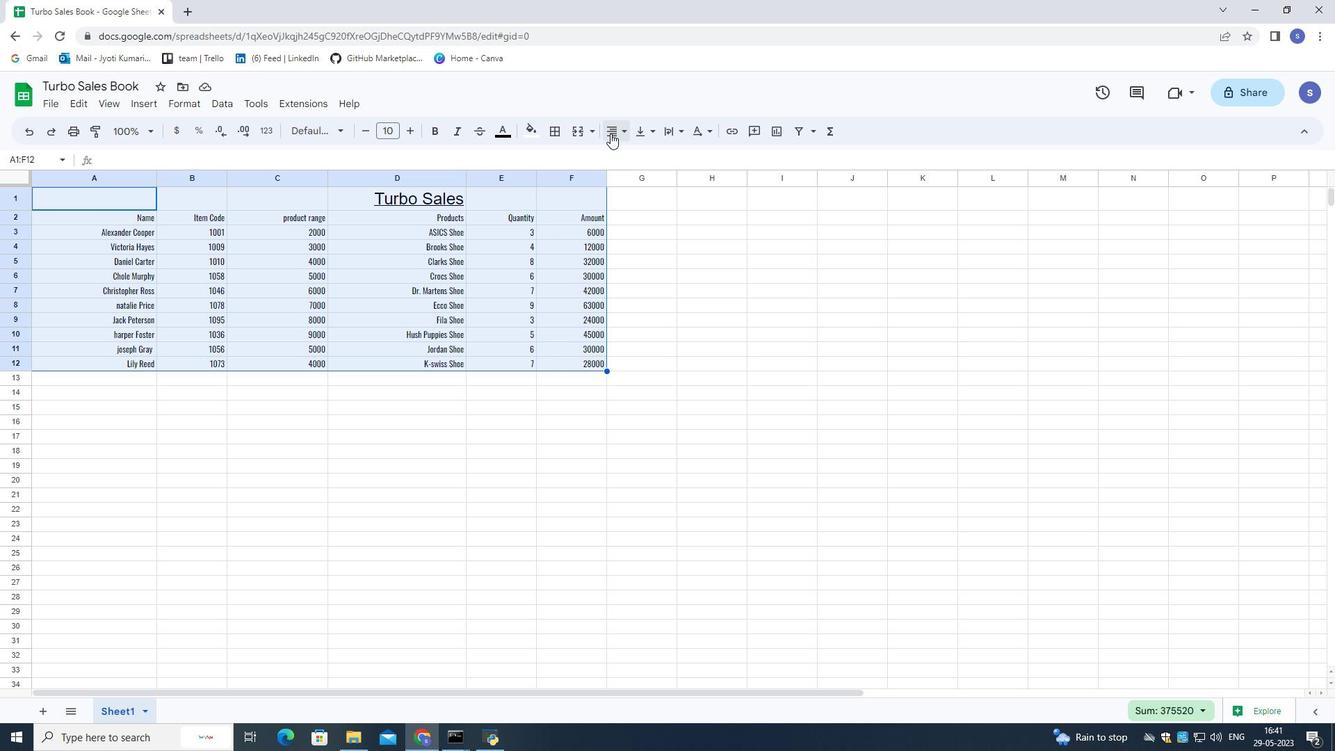 
Action: Mouse moved to (631, 157)
Screenshot: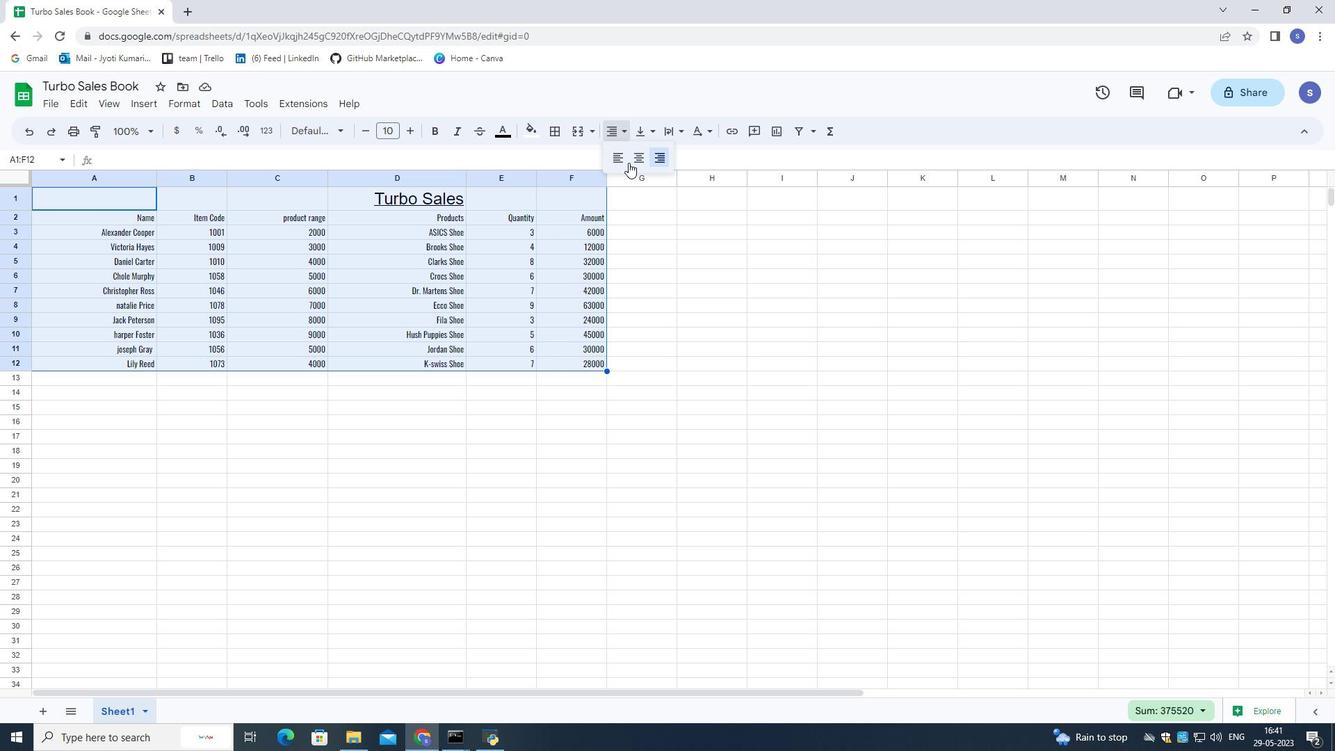 
Action: Mouse pressed left at (631, 157)
Screenshot: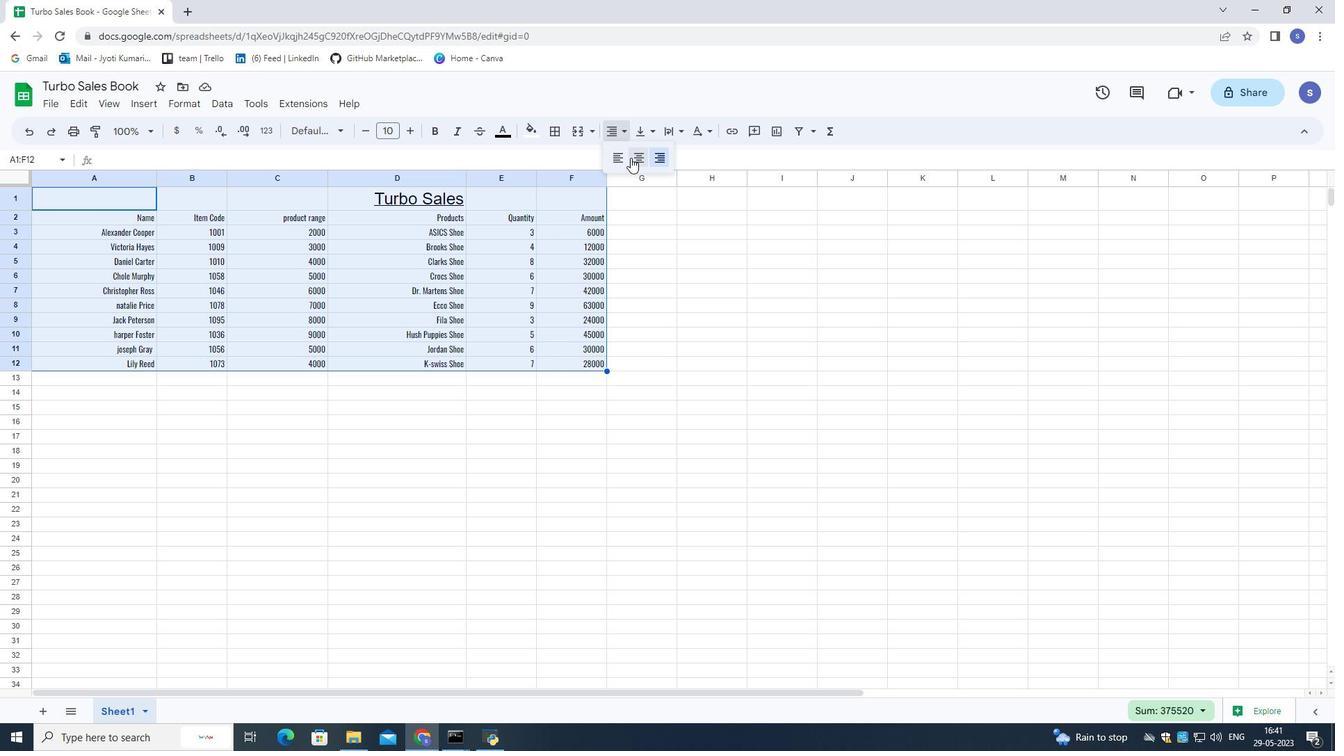 
Action: Mouse moved to (654, 262)
Screenshot: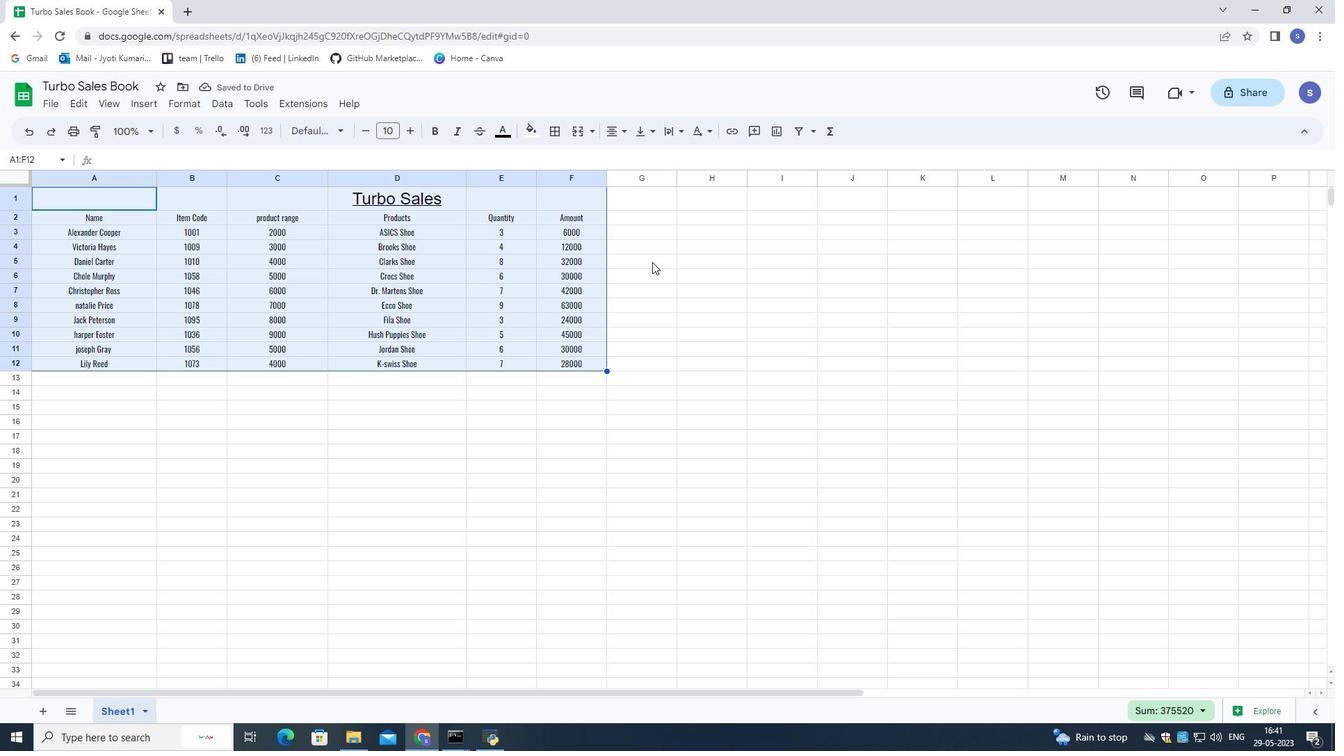 
Action: Mouse pressed left at (654, 262)
Screenshot: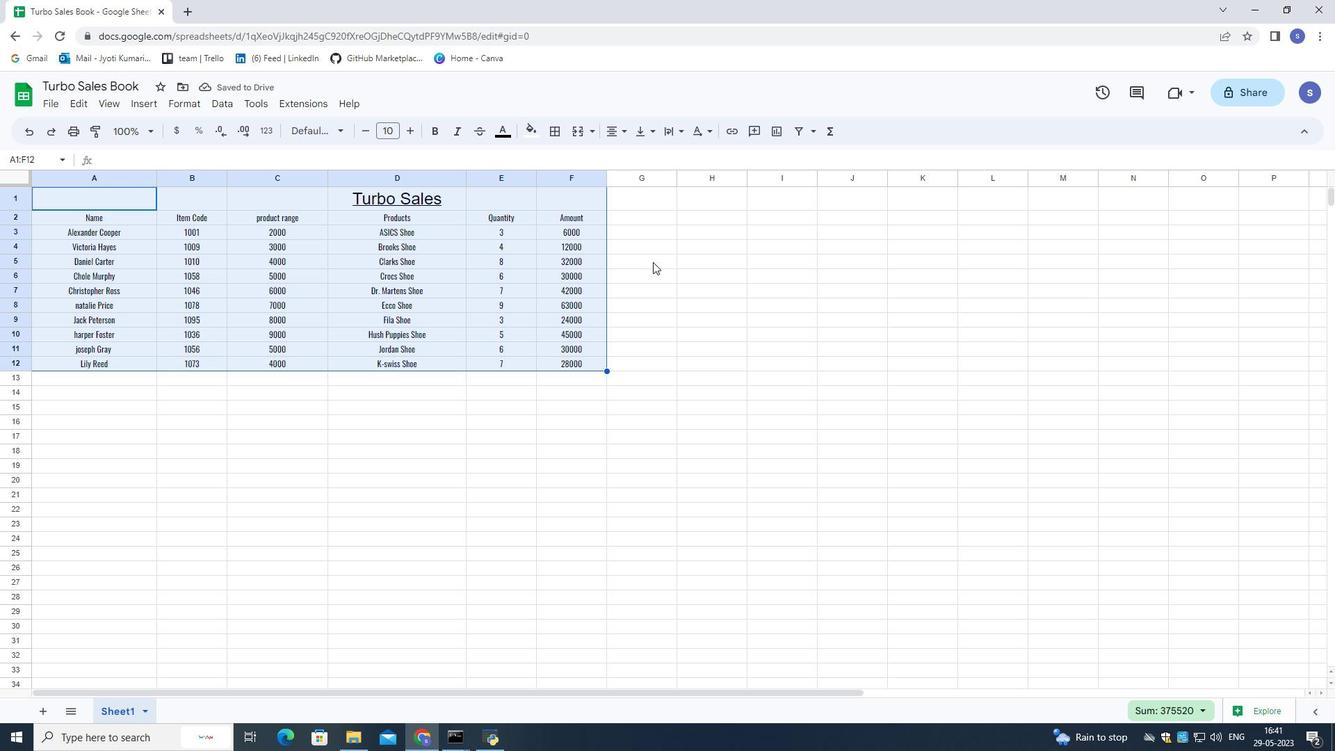 
Action: Mouse moved to (452, 196)
Screenshot: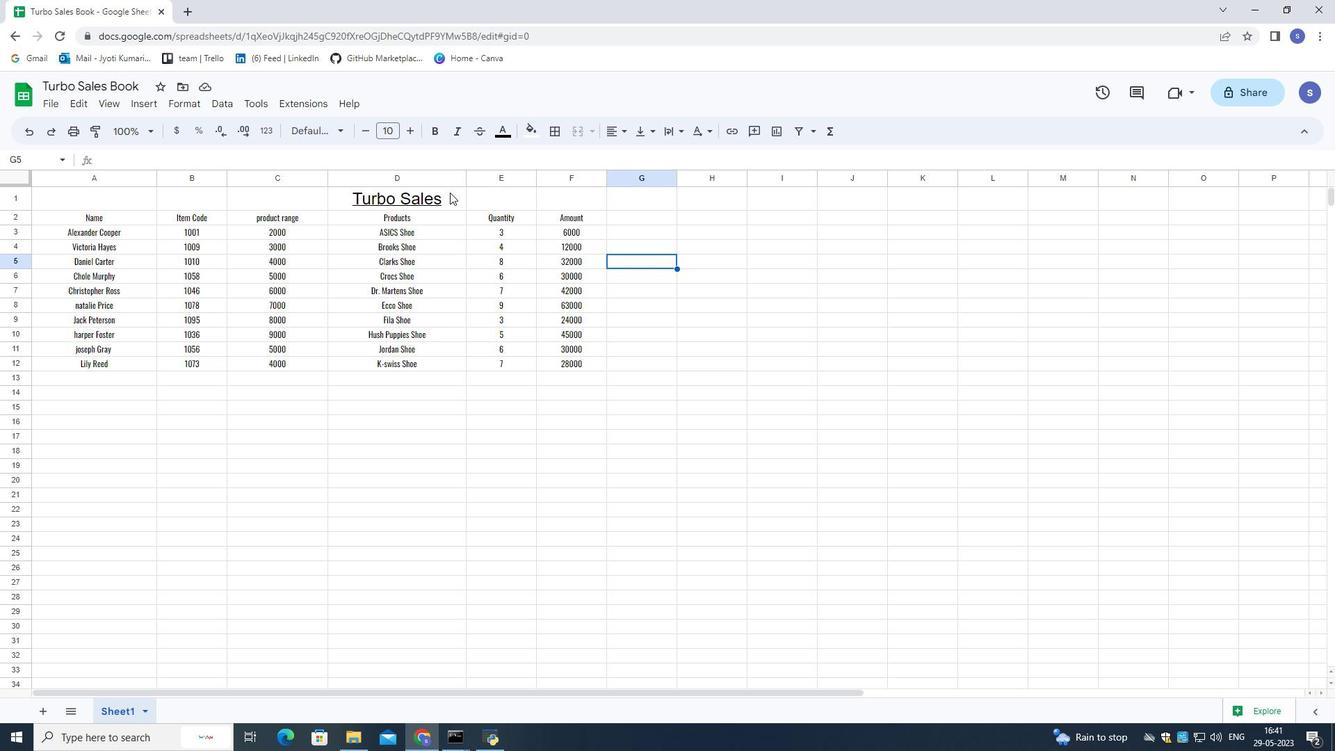
Action: Mouse pressed left at (452, 196)
Screenshot: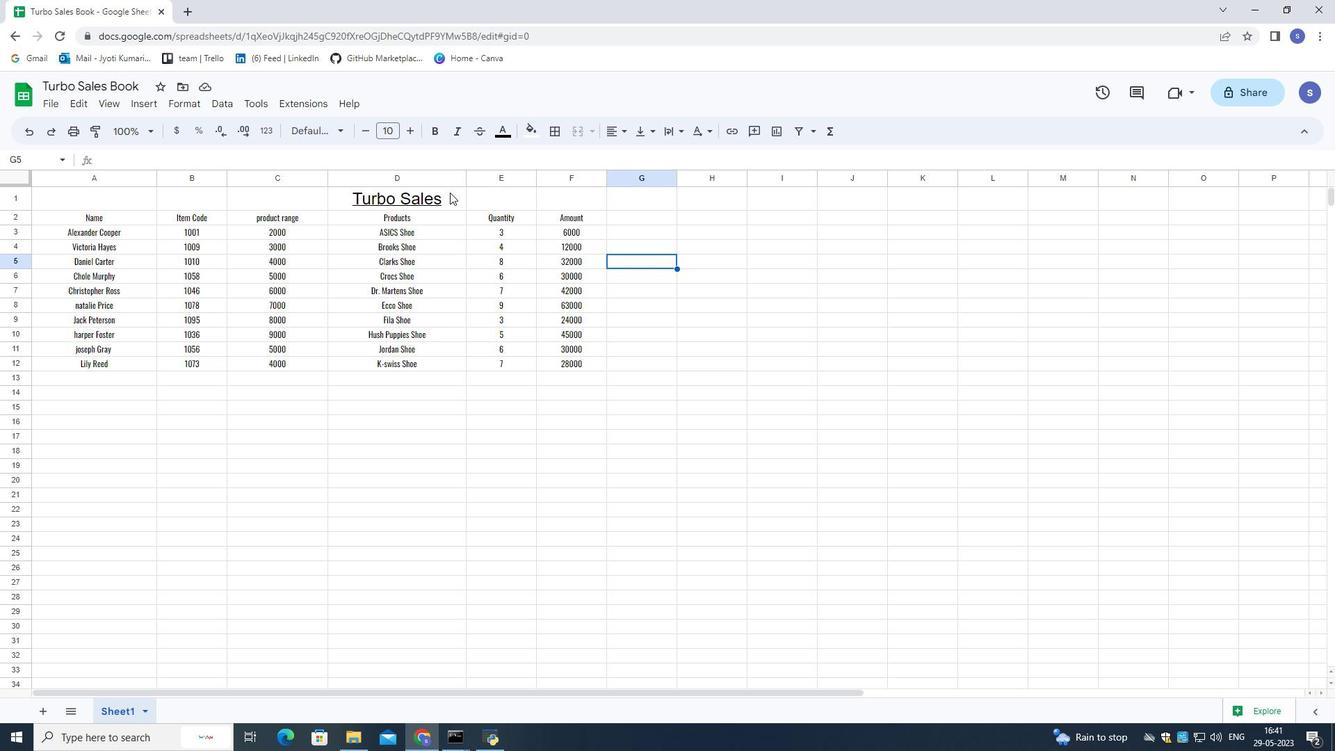 
Action: Mouse pressed left at (452, 196)
Screenshot: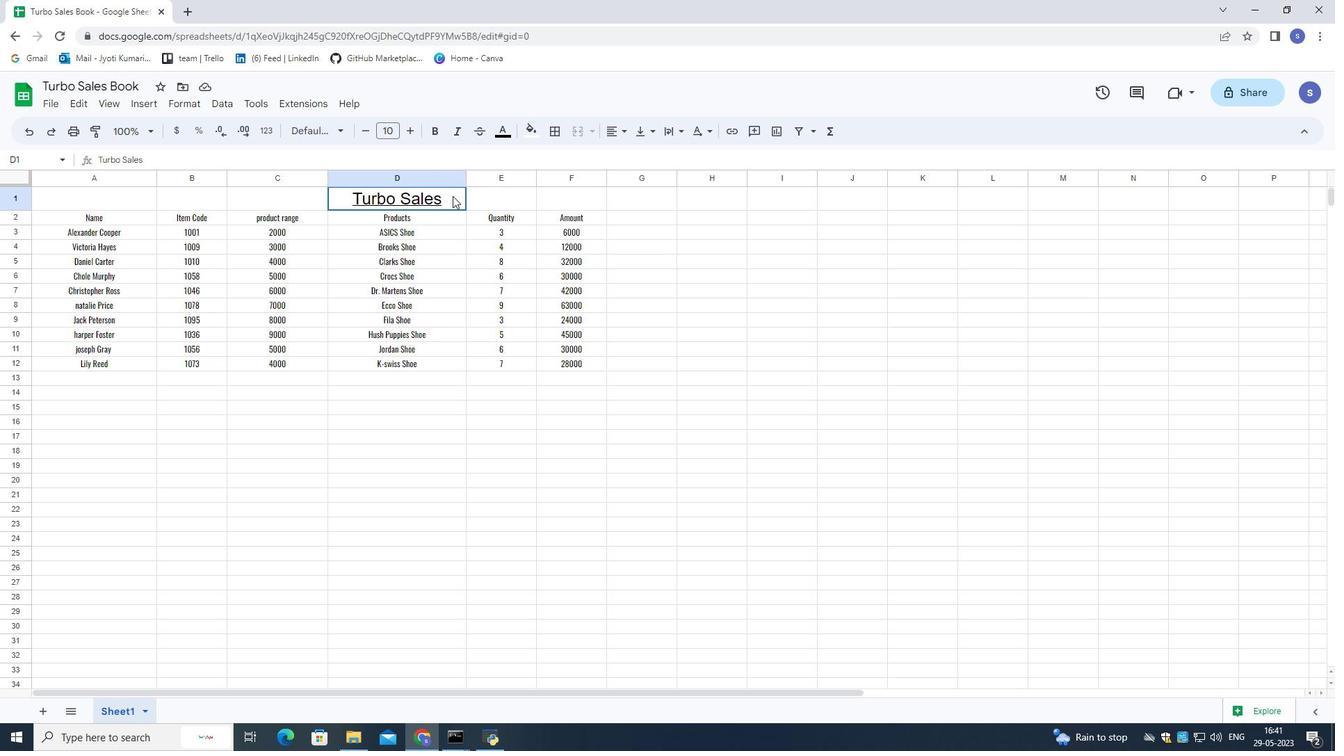
Action: Mouse moved to (539, 124)
Screenshot: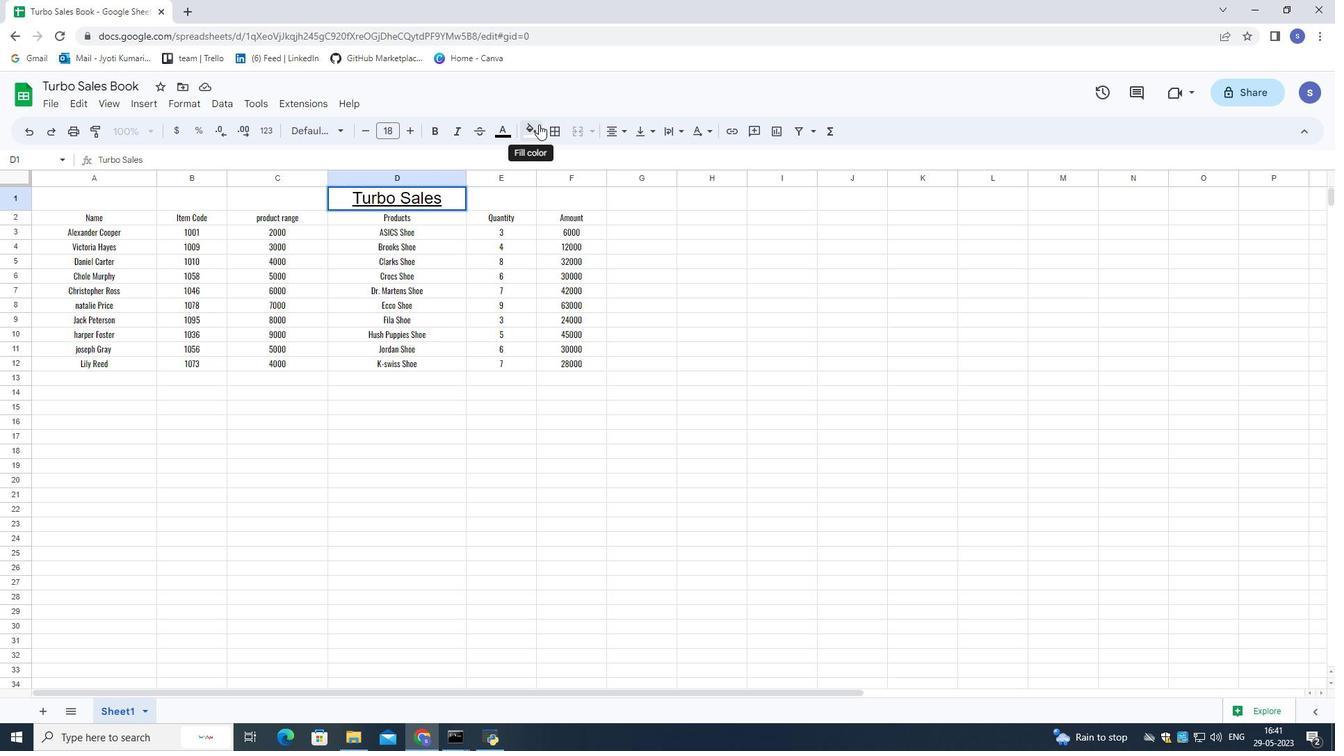 
Action: Mouse pressed left at (539, 124)
Screenshot: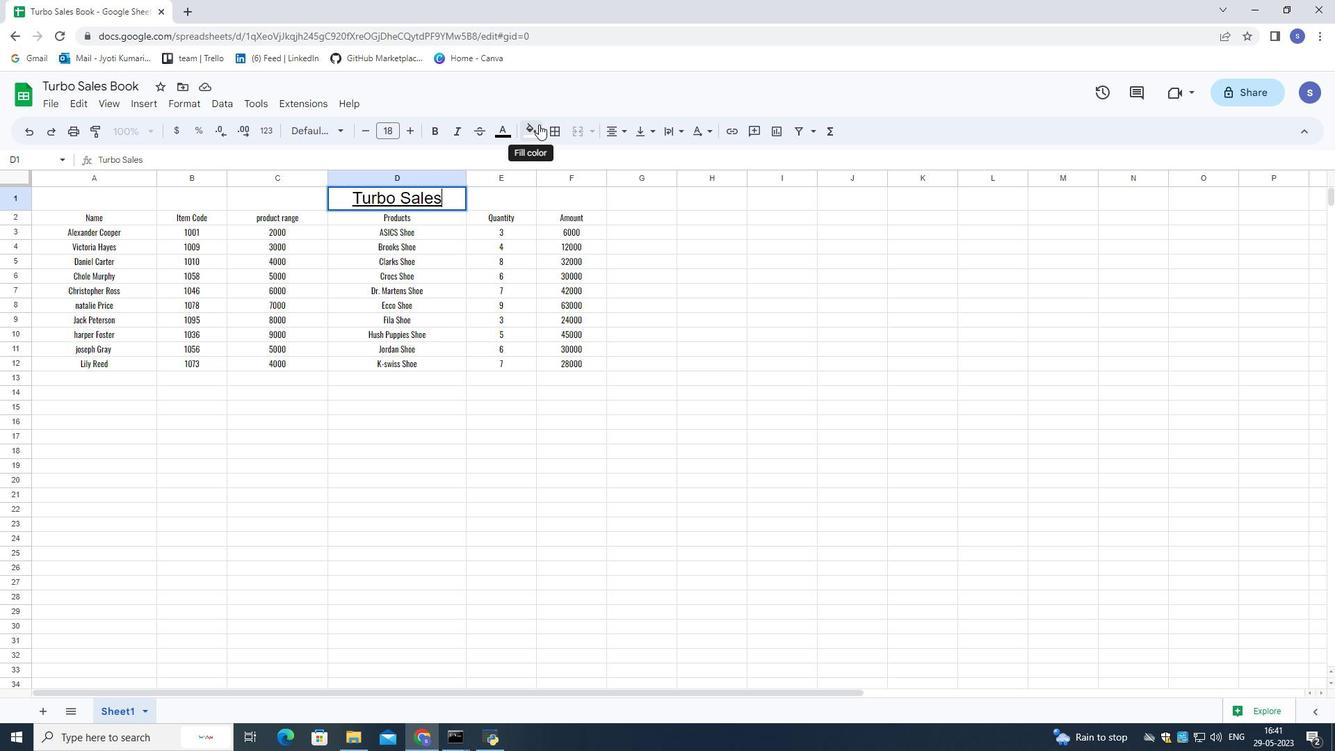 
Action: Mouse moved to (548, 193)
Screenshot: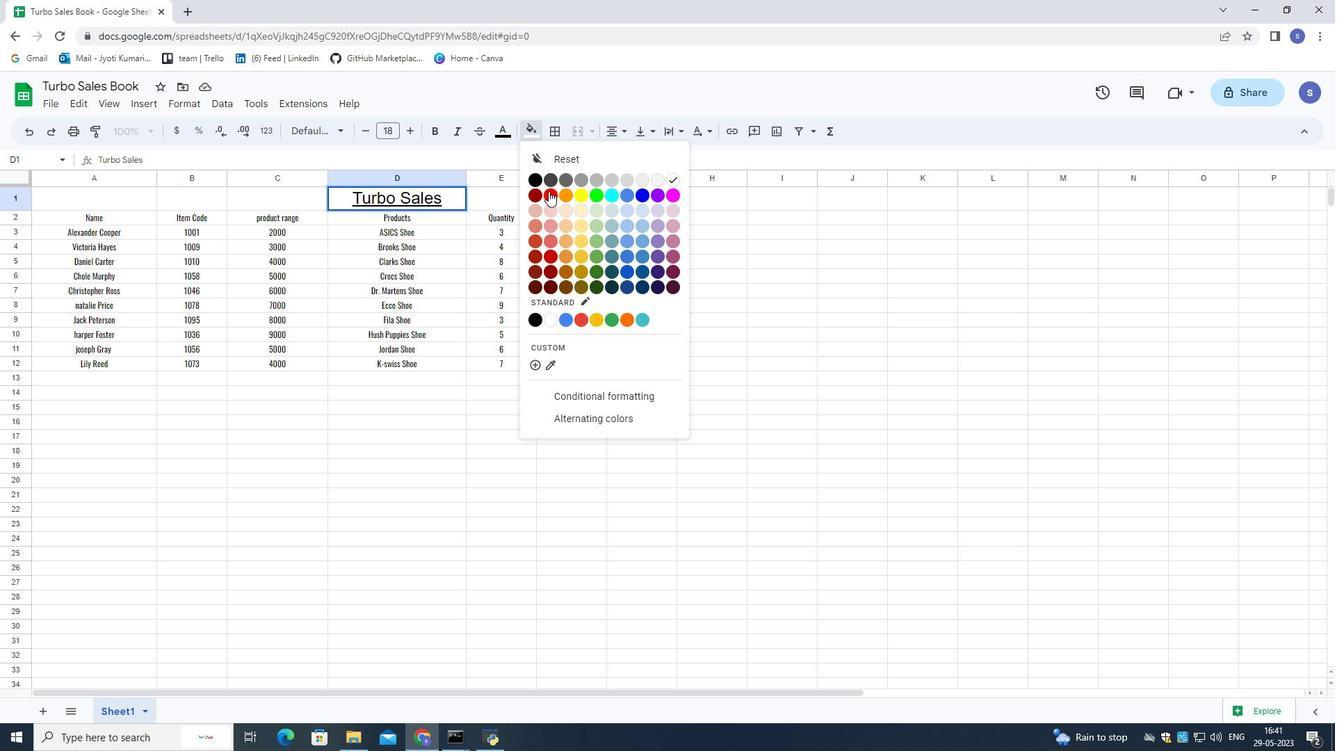 
Action: Mouse pressed left at (548, 193)
Screenshot: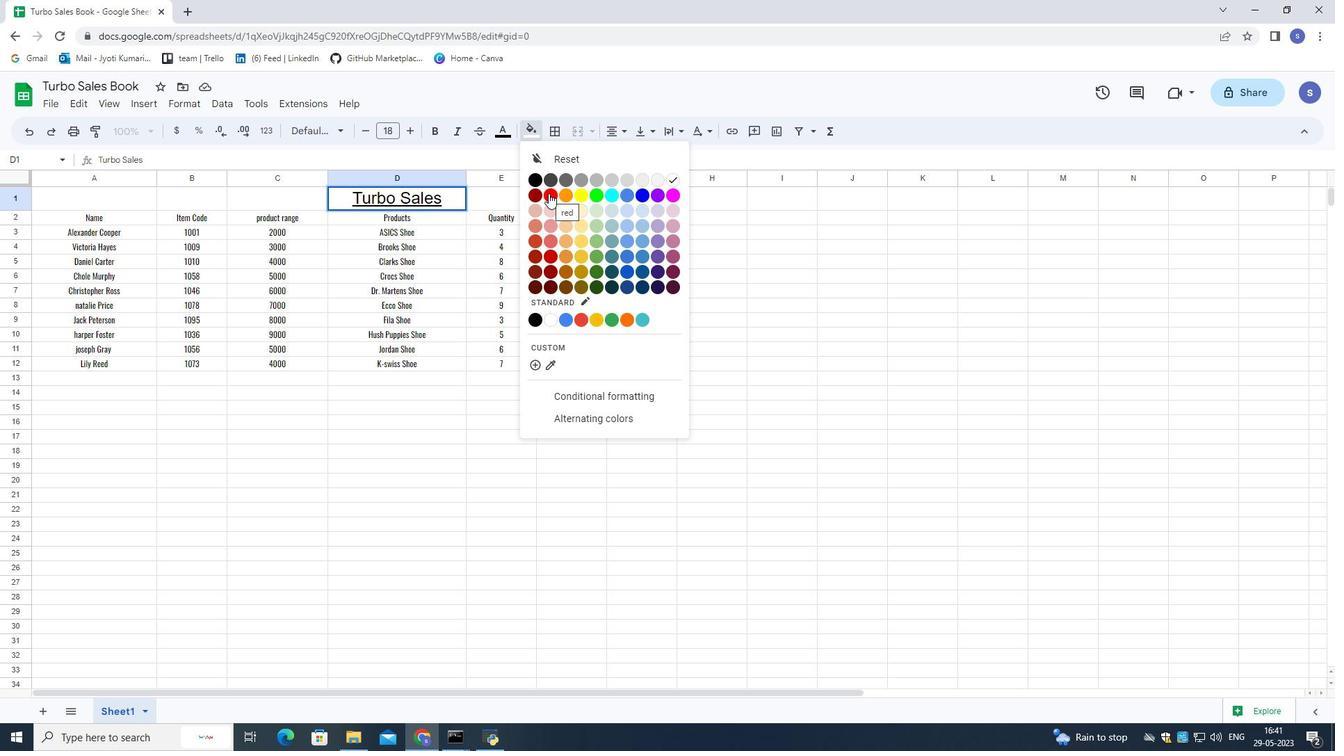 
Action: Mouse moved to (281, 395)
Screenshot: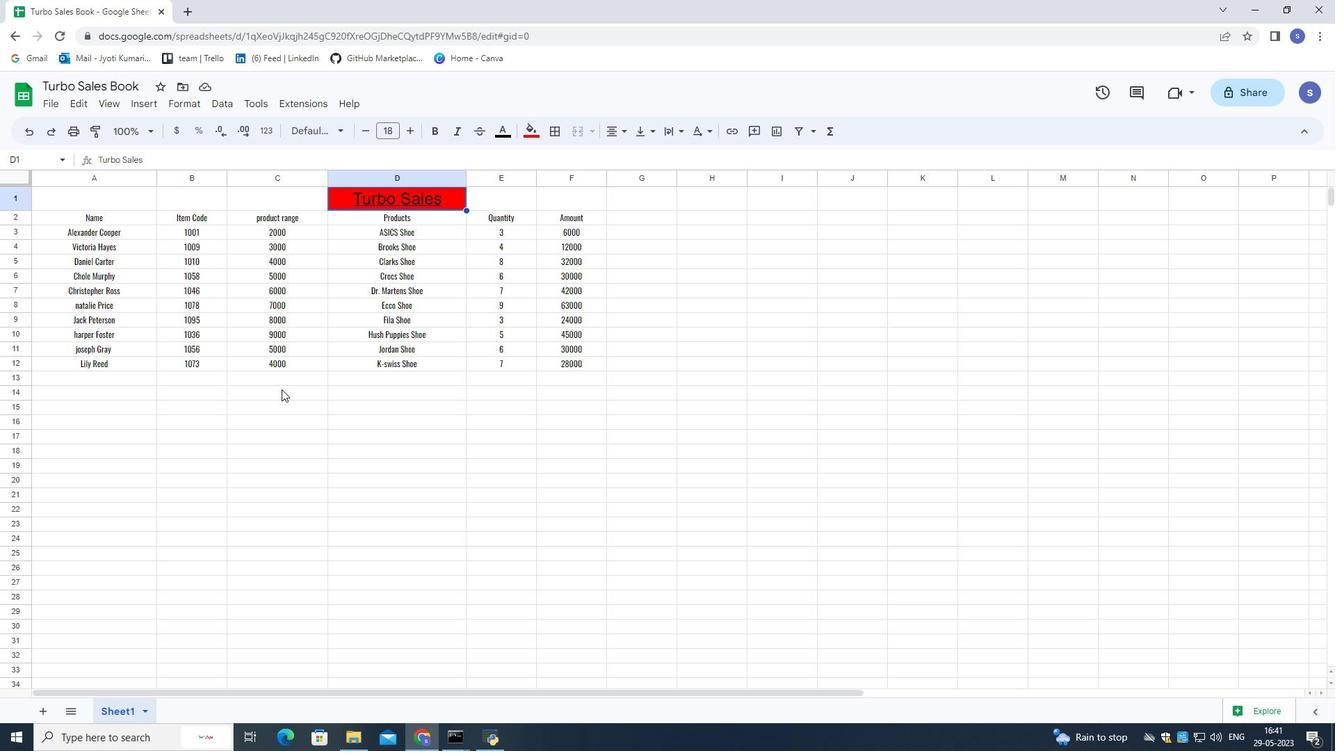 
Action: Mouse pressed left at (281, 395)
Screenshot: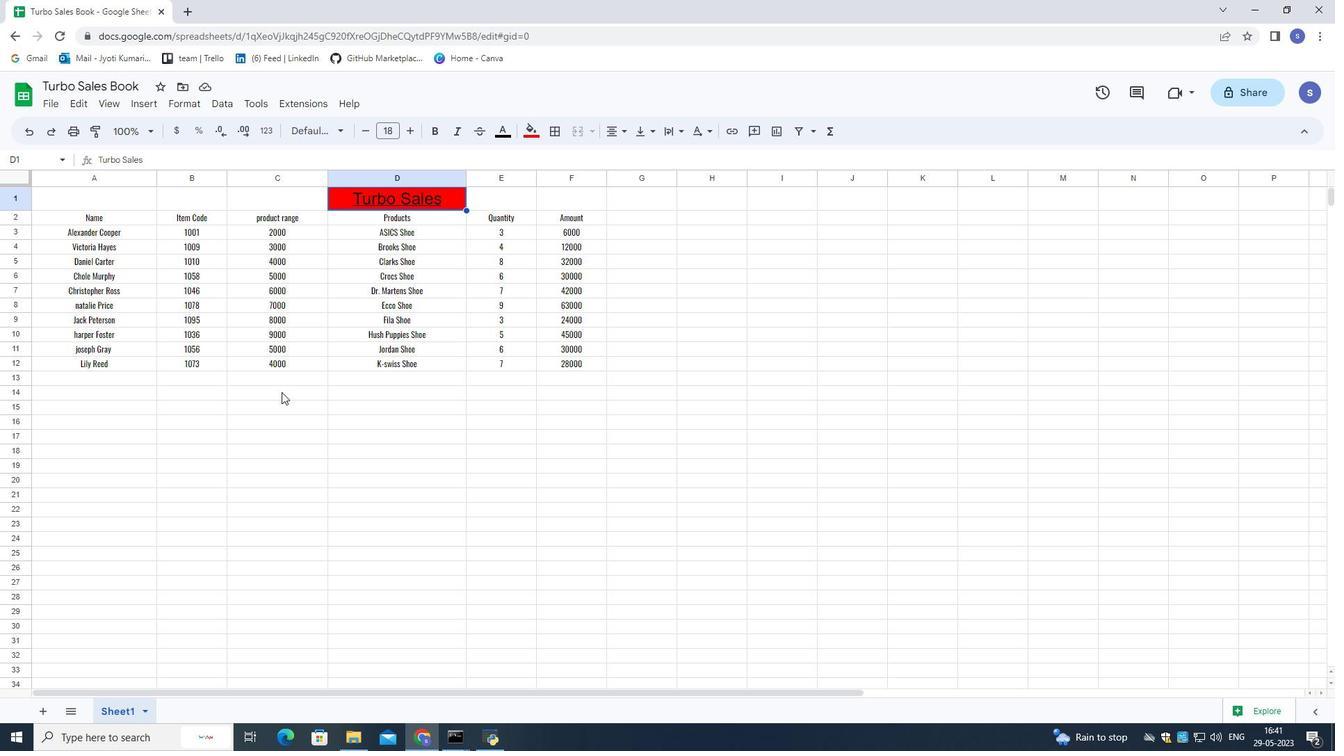 
Action: Mouse moved to (72, 211)
Screenshot: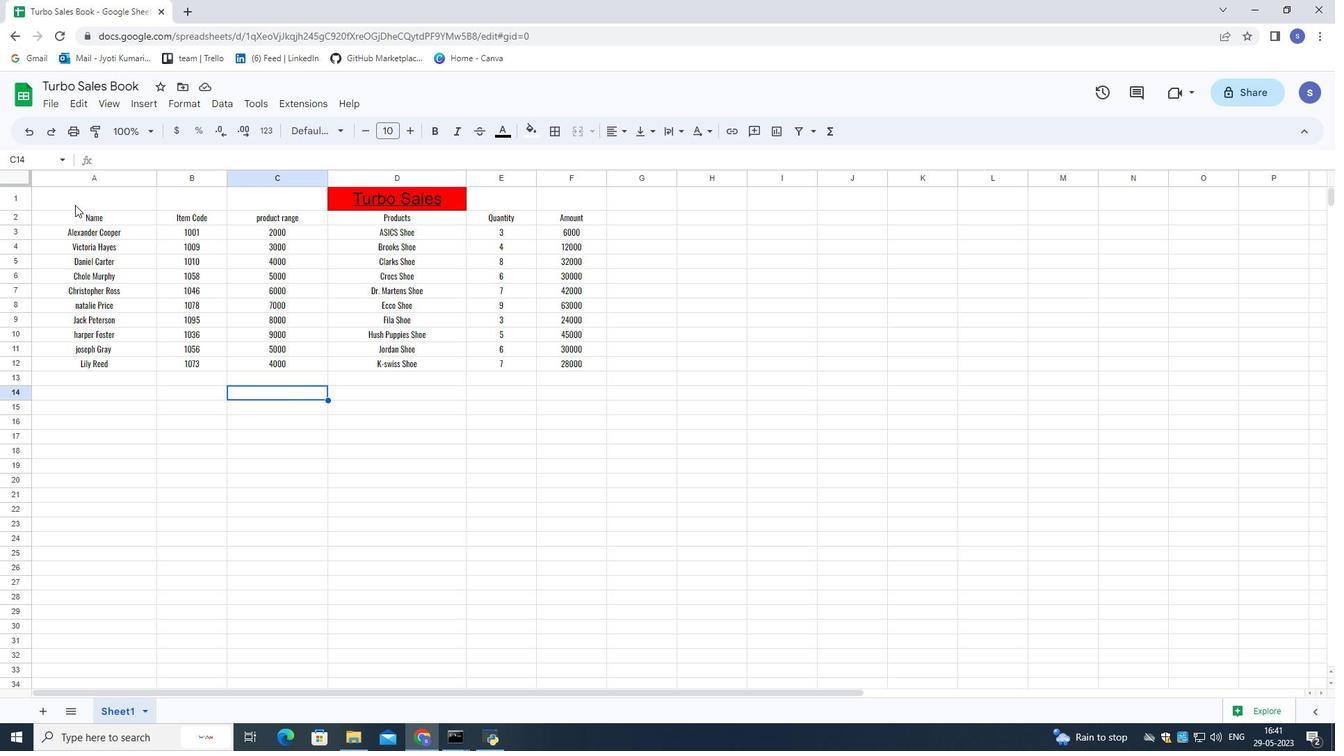 
Action: Mouse pressed left at (72, 211)
Screenshot: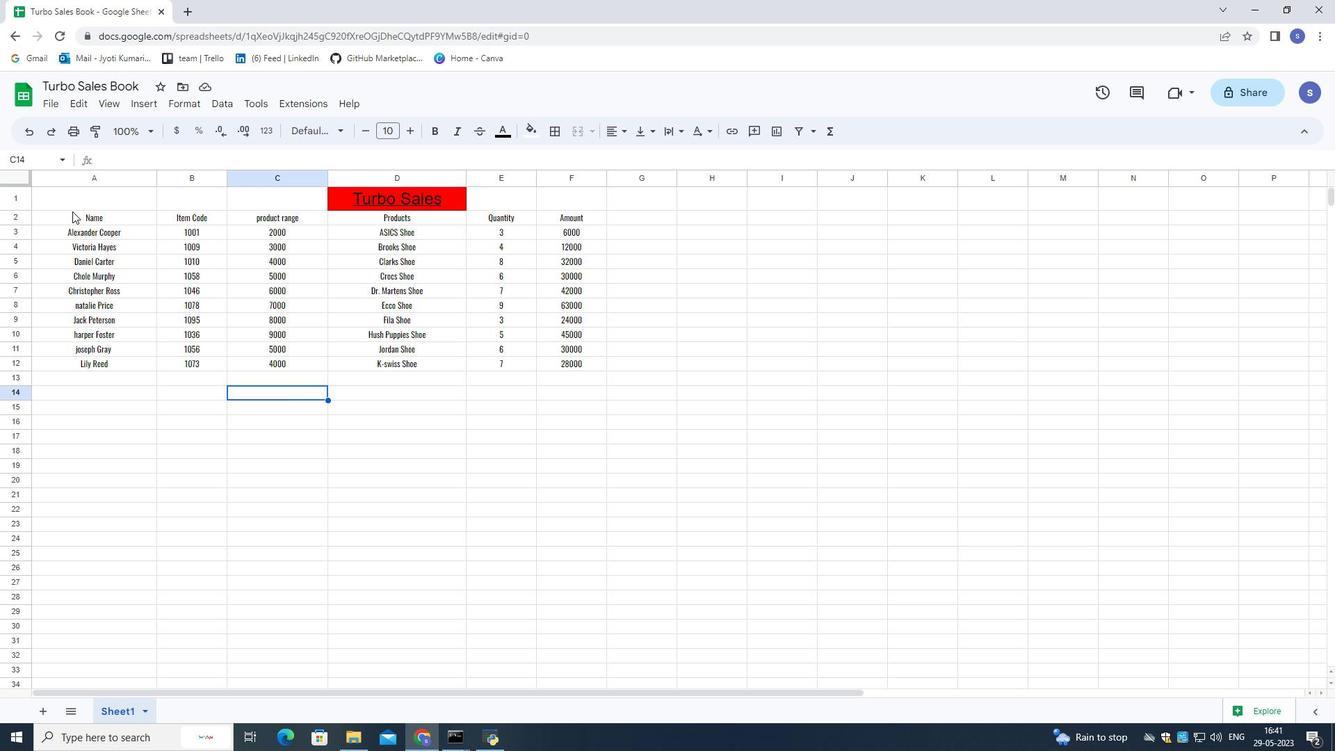 
Action: Mouse moved to (500, 134)
Screenshot: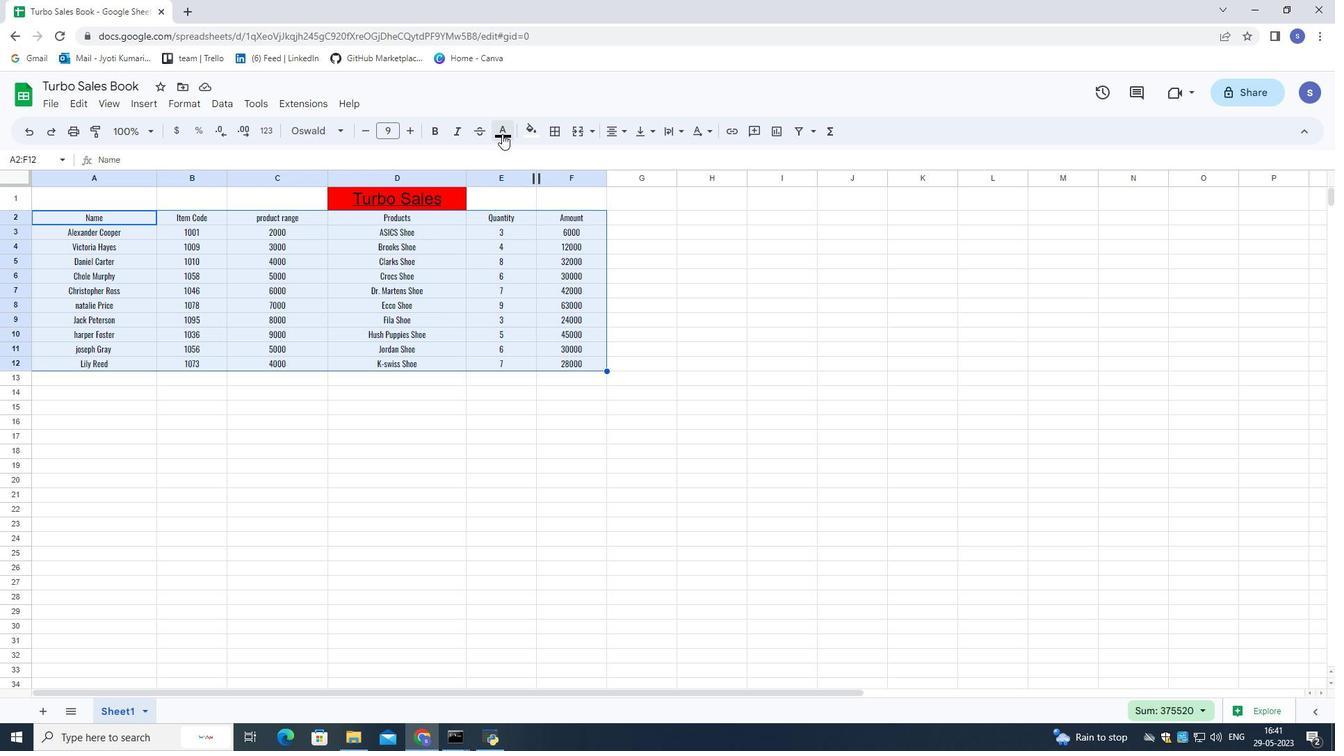 
Action: Mouse pressed left at (500, 134)
Screenshot: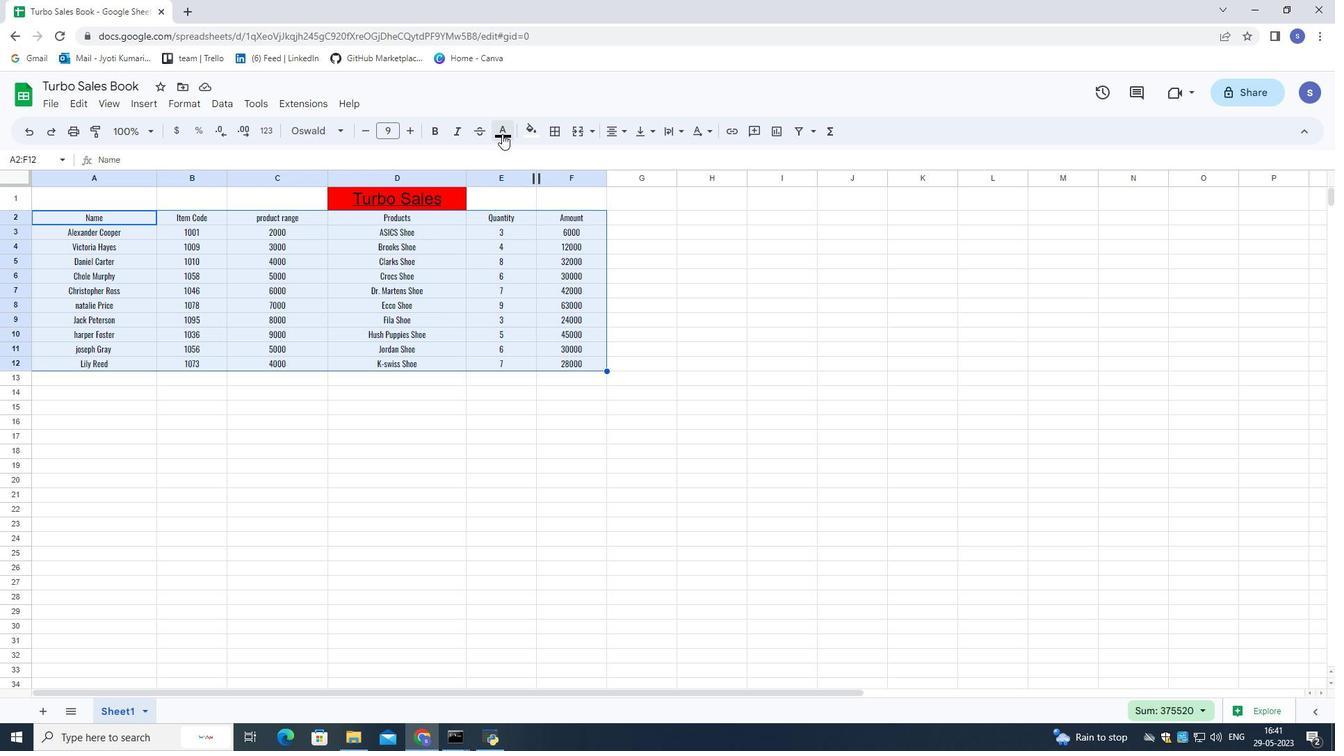 
Action: Mouse moved to (523, 201)
Screenshot: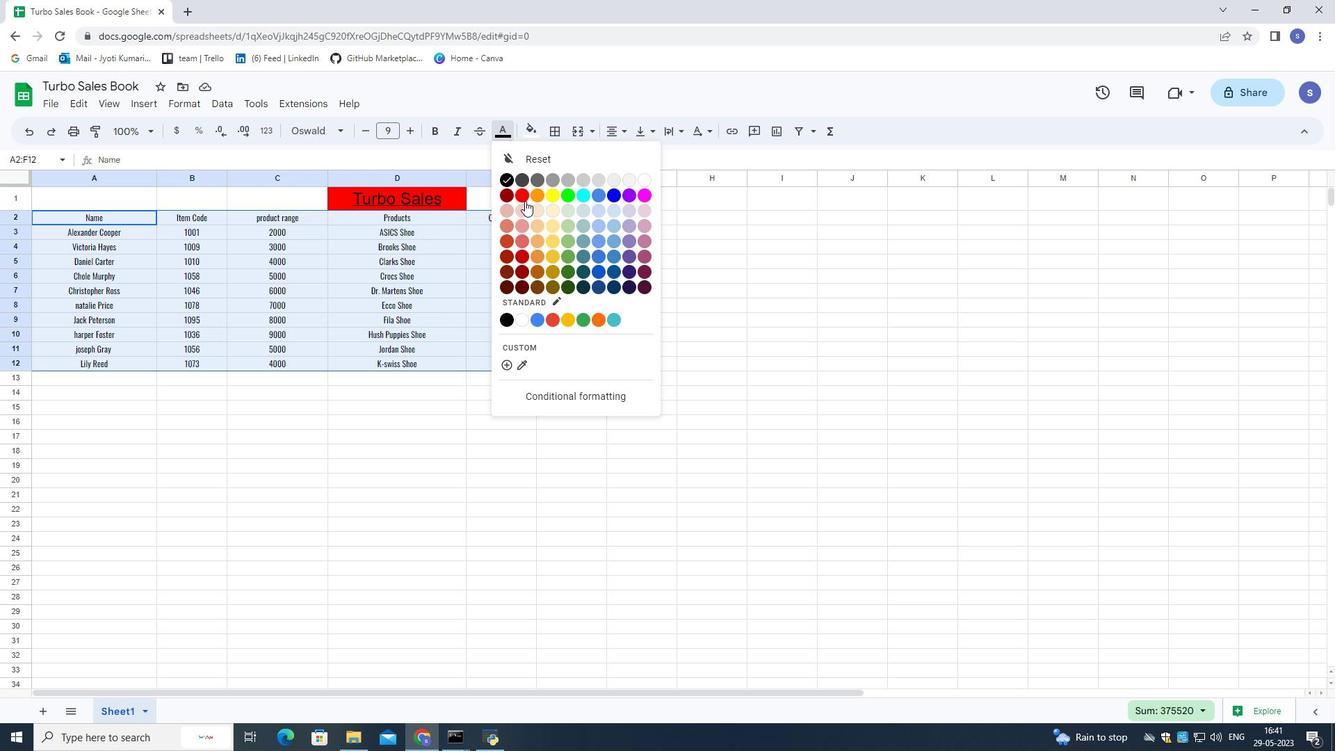 
Action: Mouse pressed left at (523, 201)
Screenshot: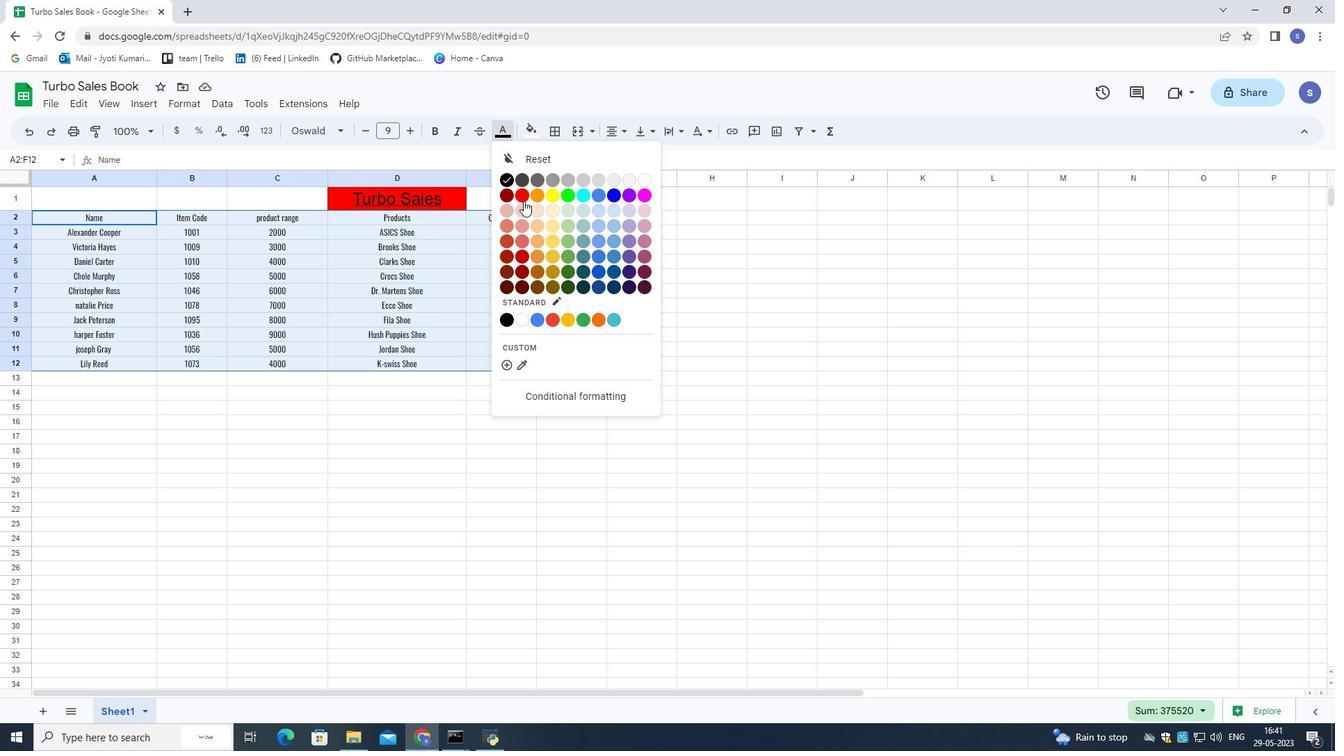 
Action: Mouse moved to (670, 301)
Screenshot: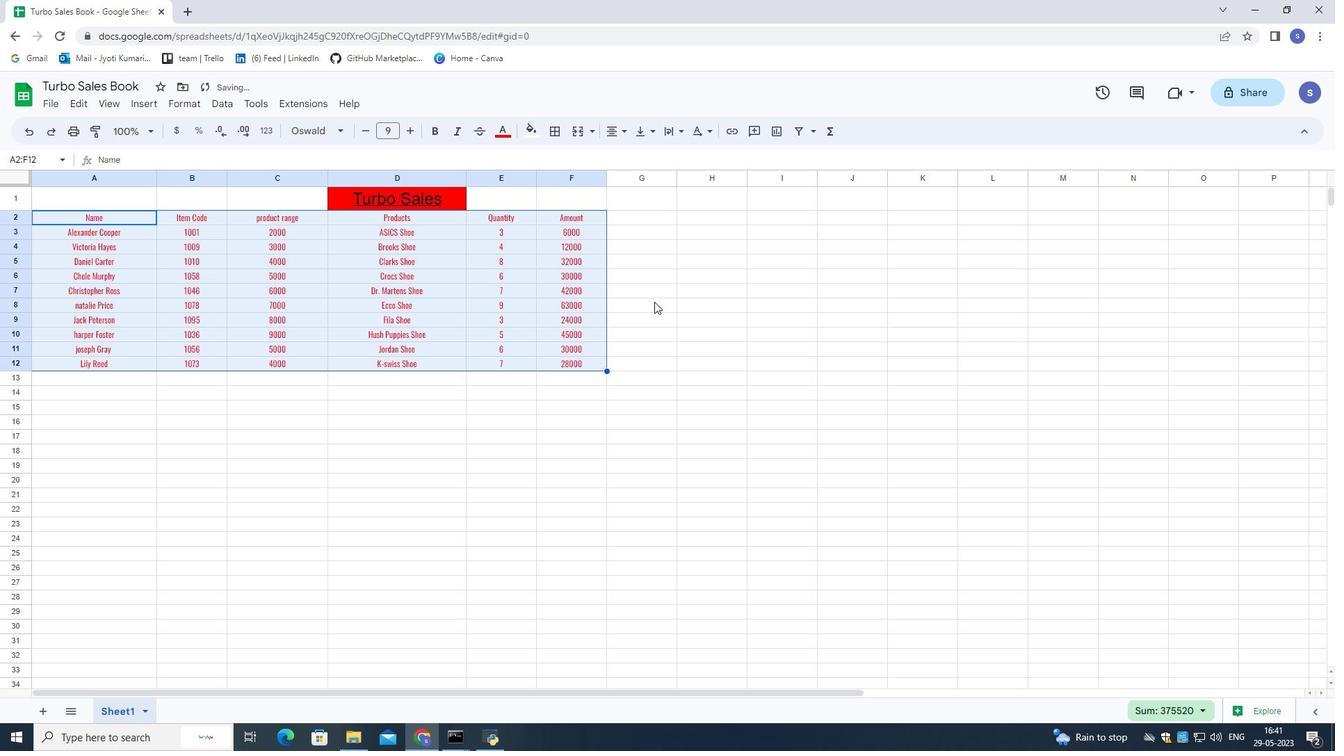 
Action: Mouse pressed left at (670, 301)
Screenshot: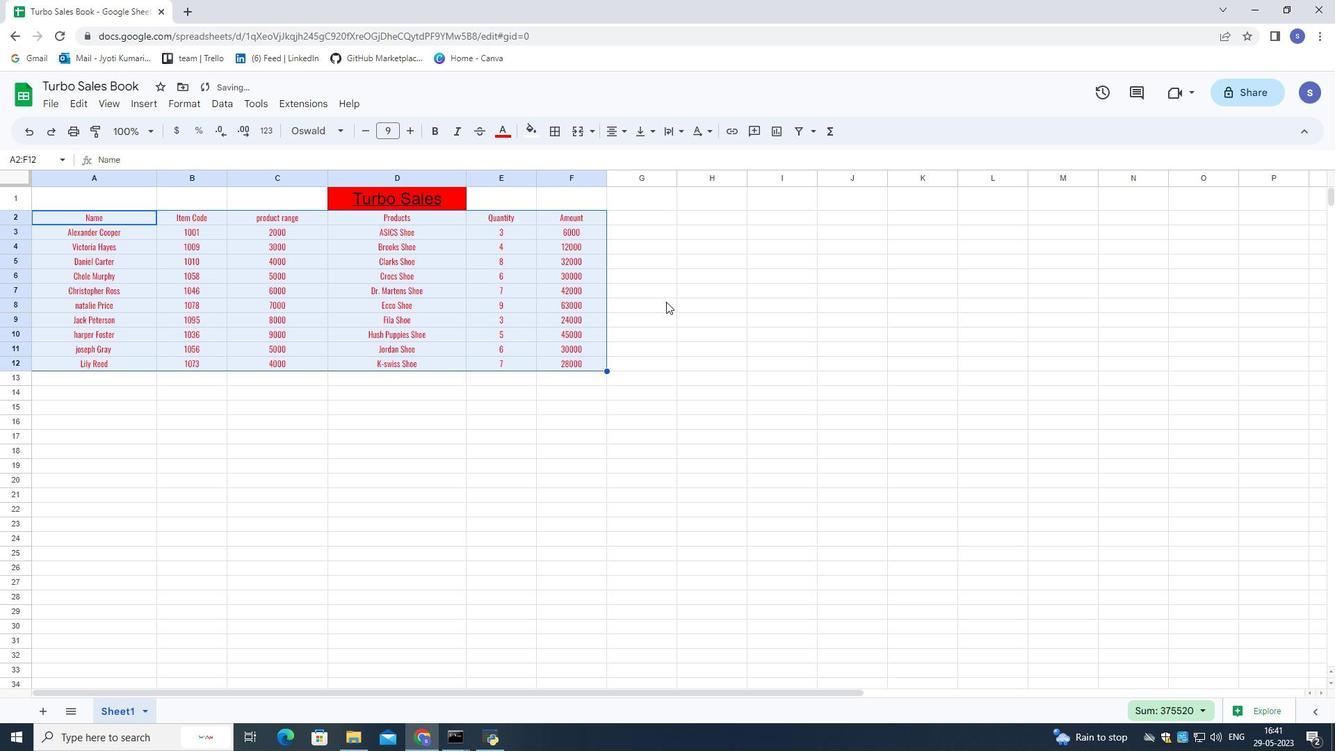 
Action: Mouse moved to (434, 379)
Screenshot: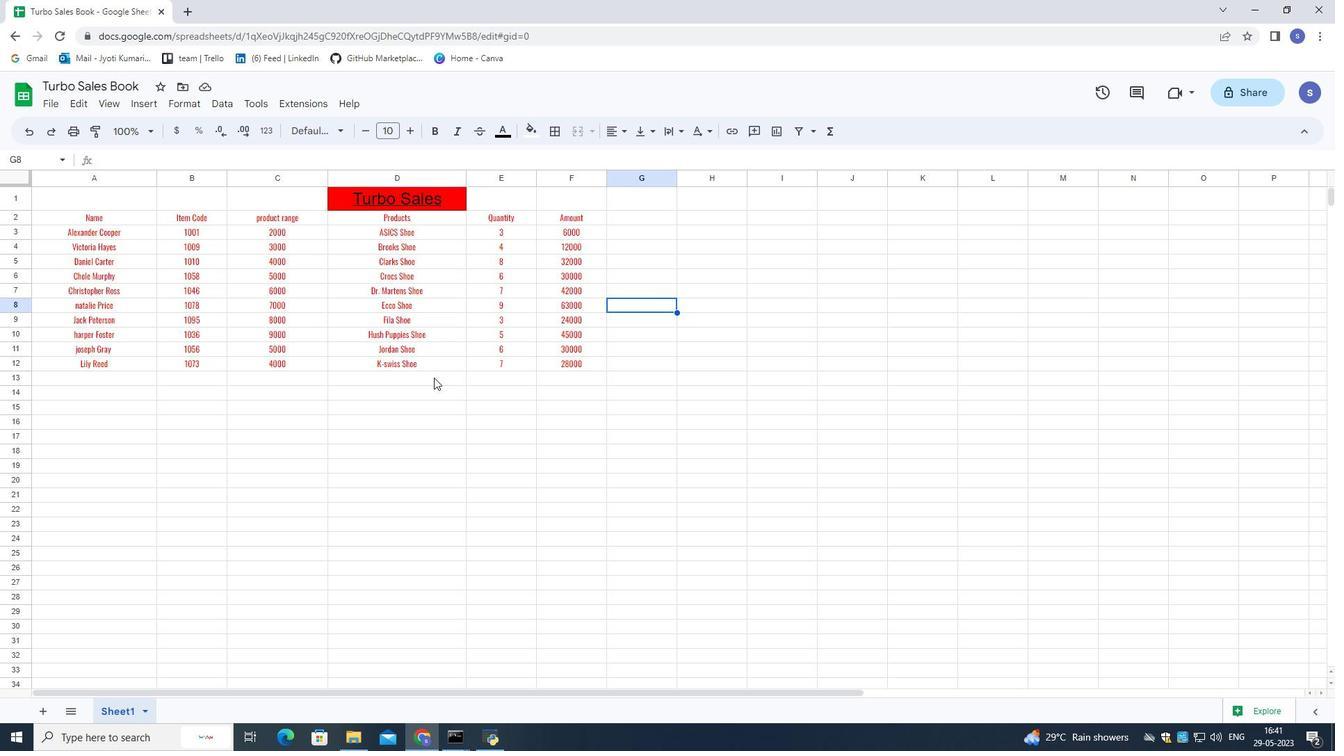 
Action: Mouse pressed left at (434, 379)
Screenshot: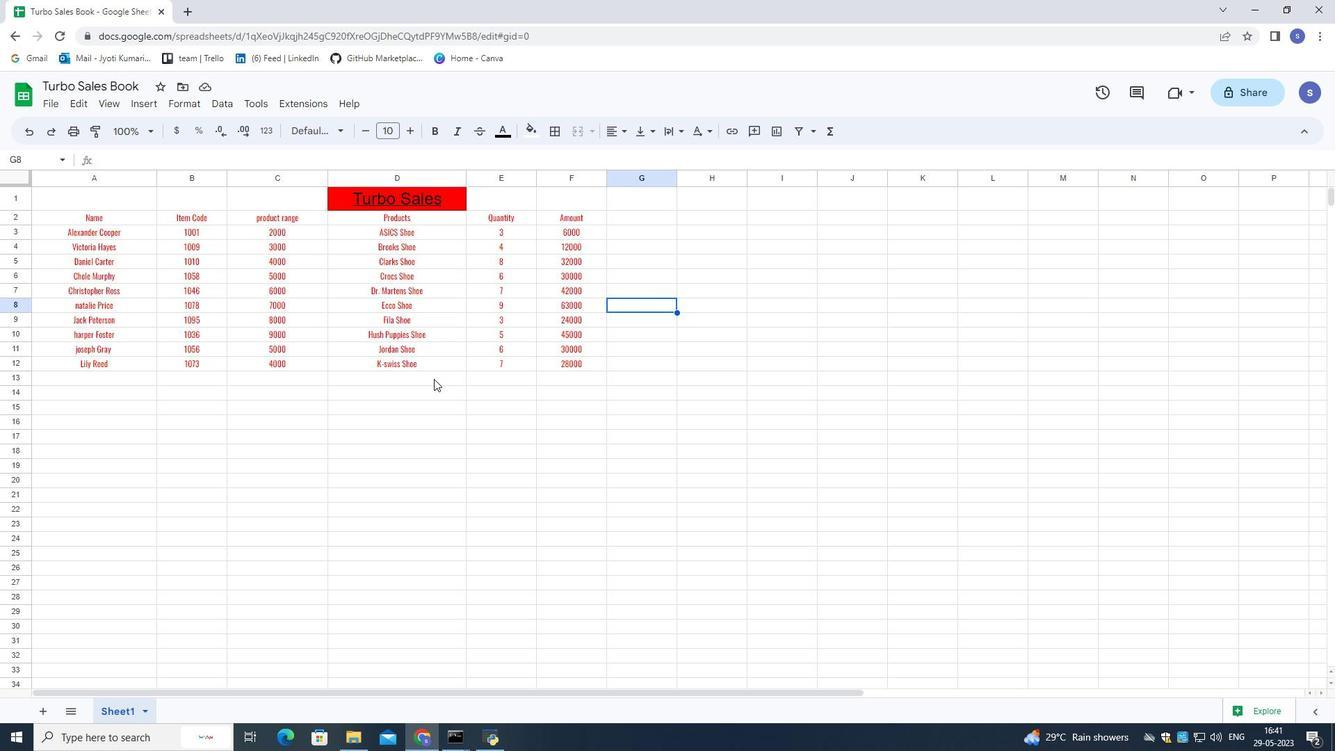 
Action: Mouse moved to (439, 417)
Screenshot: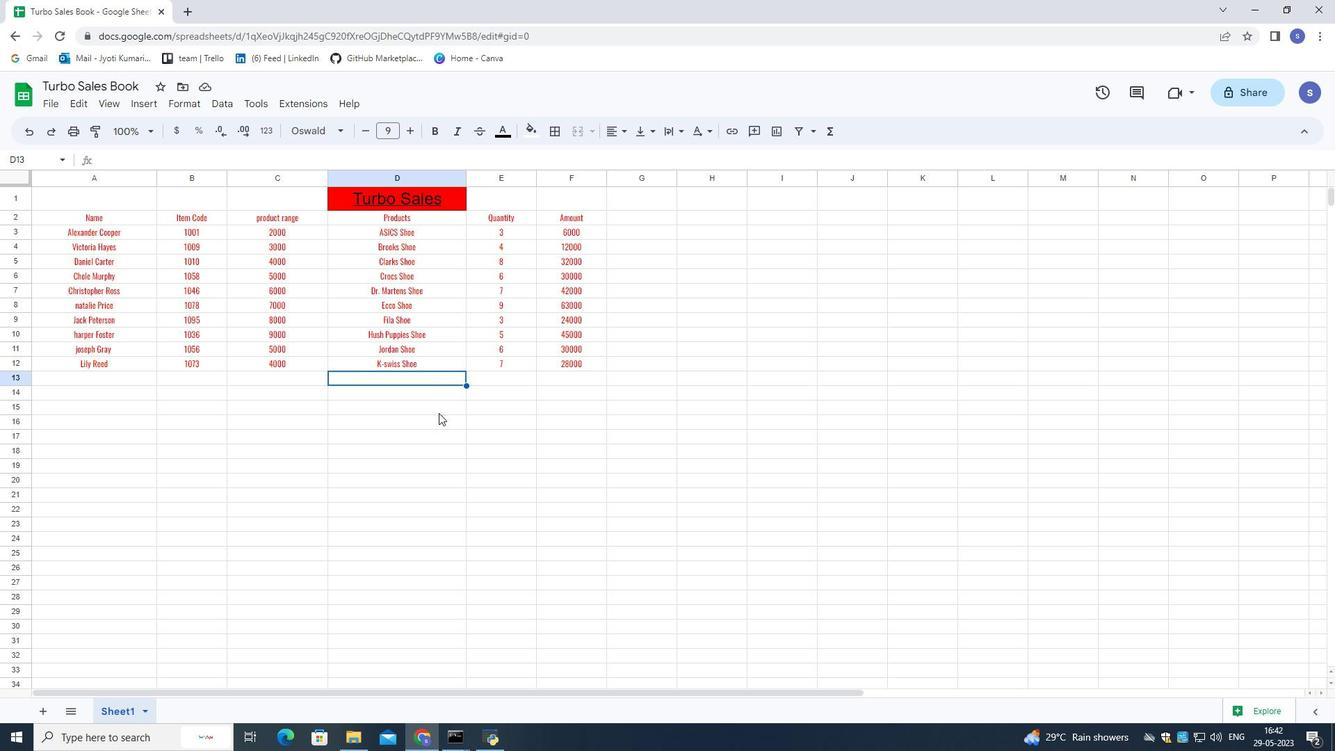 
Action: Key pressed ctrl+S
Screenshot: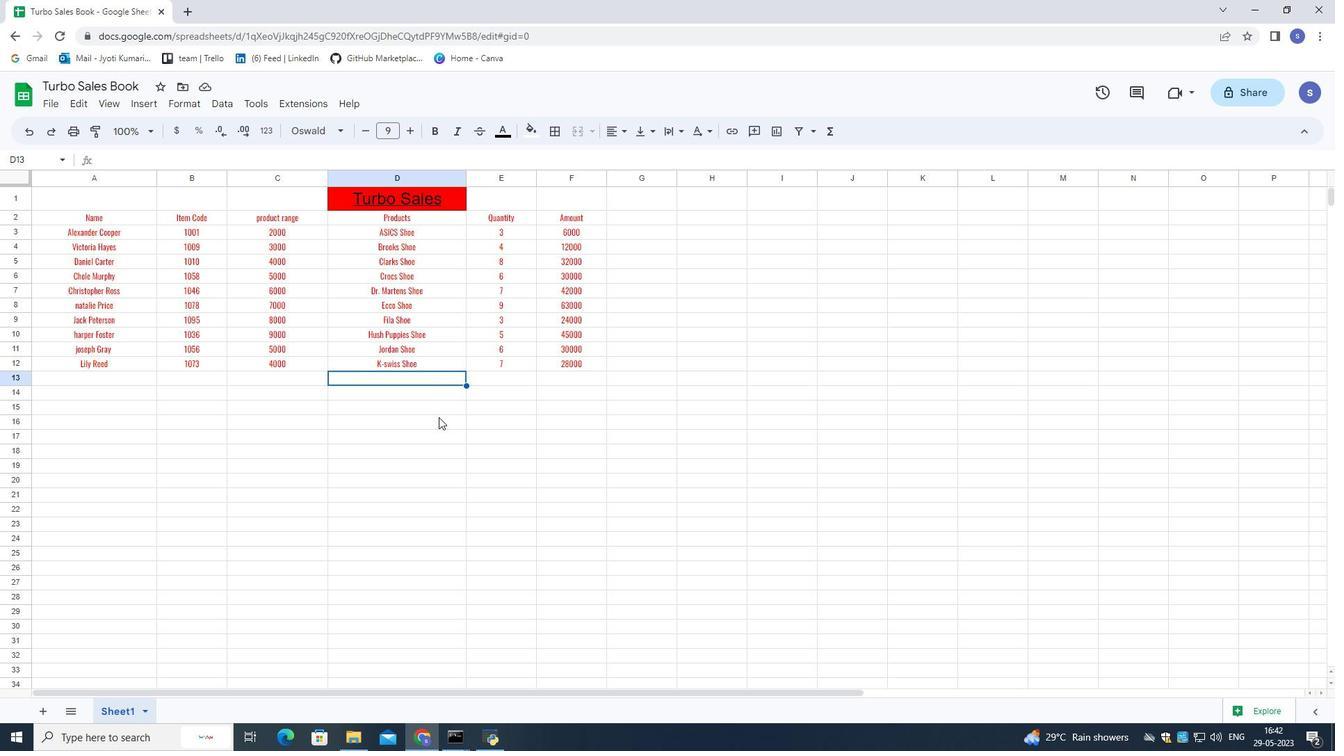 
